 Task: Find Round Trip flight tickets for 2 adults, in Economy from Luxor to Stockholm to travel on 21-Nov-2023. Stockholm to Luxor on 26-Nov-2023.  Stops: Any number of stops. Choice of flight is British Airways.
Action: Mouse moved to (355, 238)
Screenshot: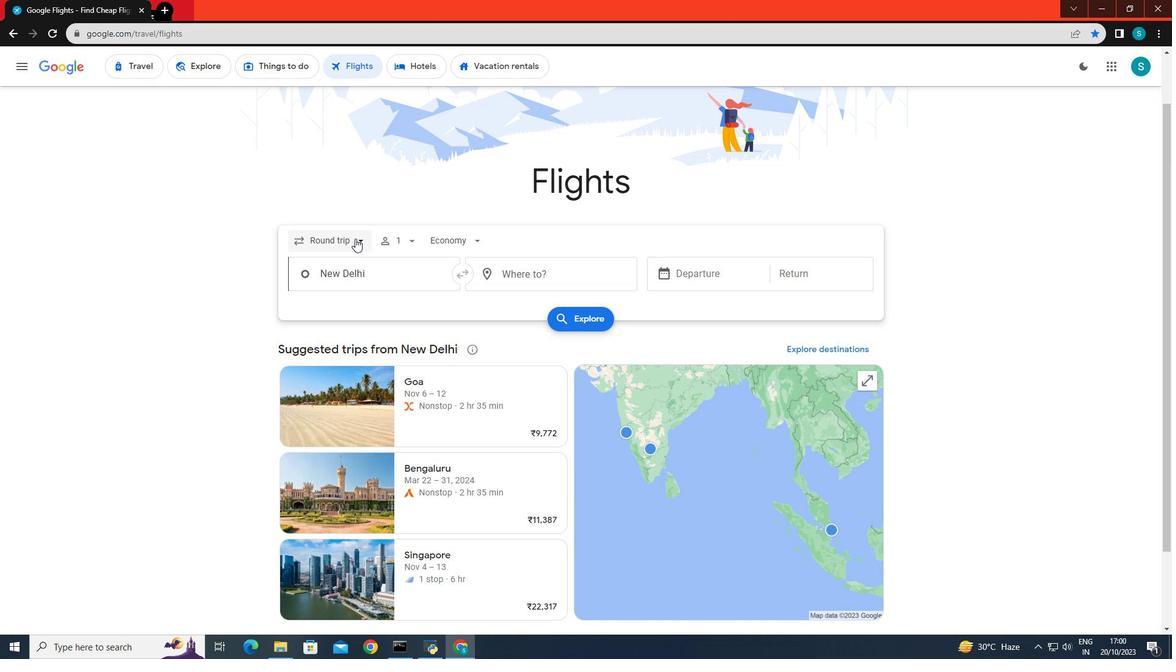 
Action: Mouse pressed left at (355, 238)
Screenshot: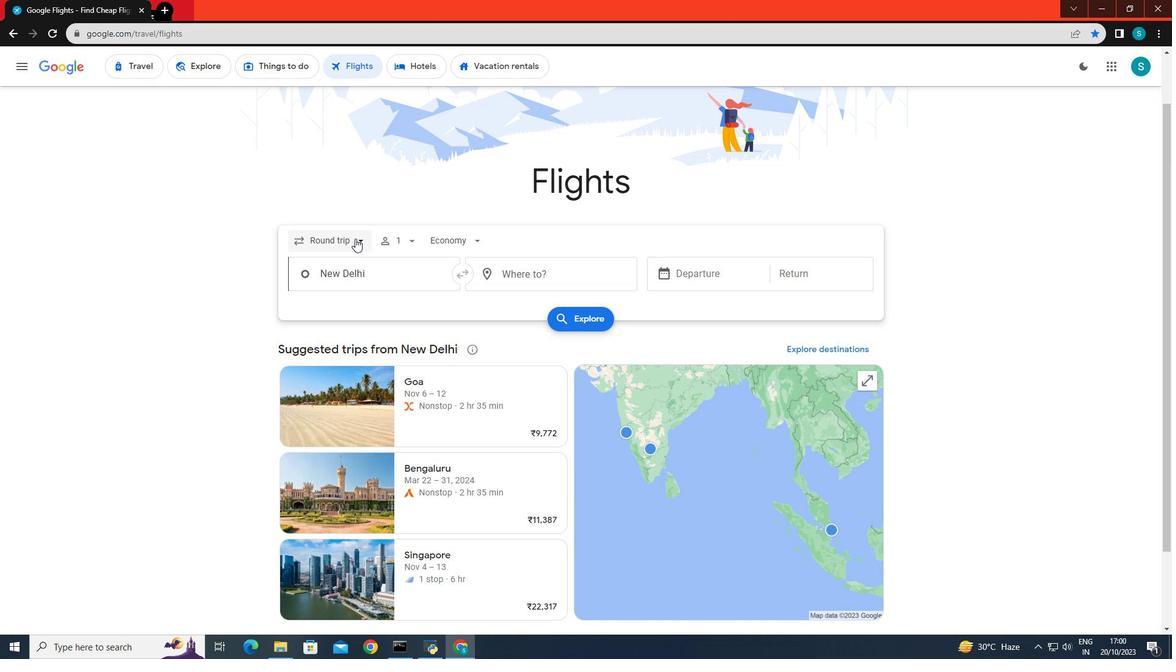 
Action: Mouse moved to (343, 273)
Screenshot: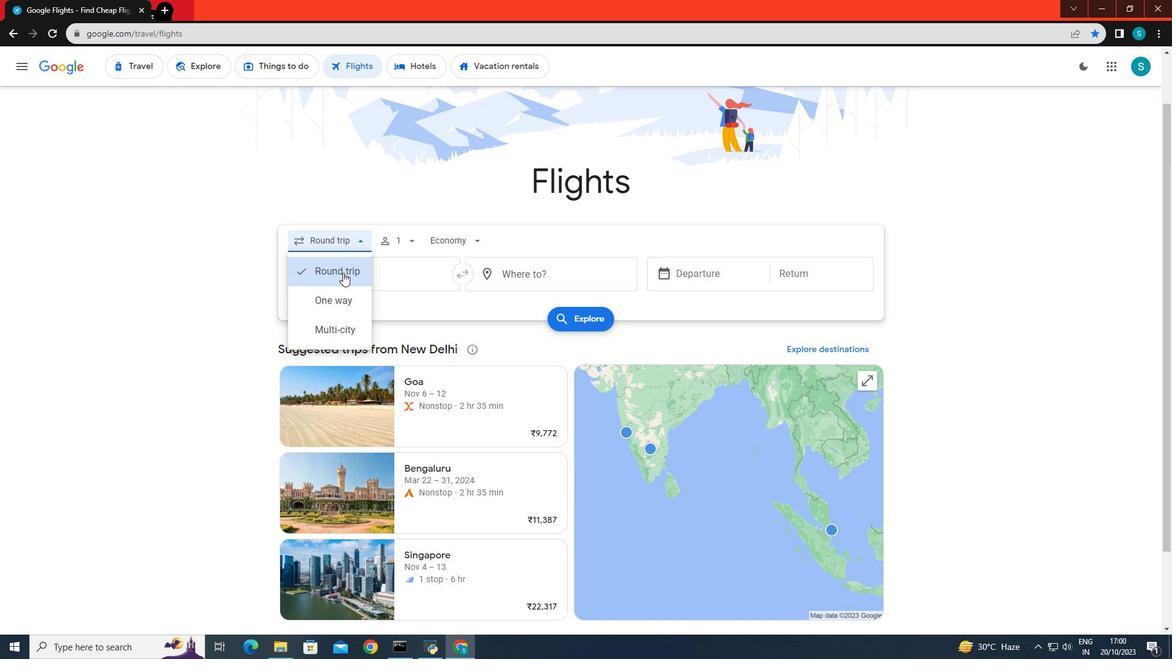 
Action: Mouse pressed left at (343, 273)
Screenshot: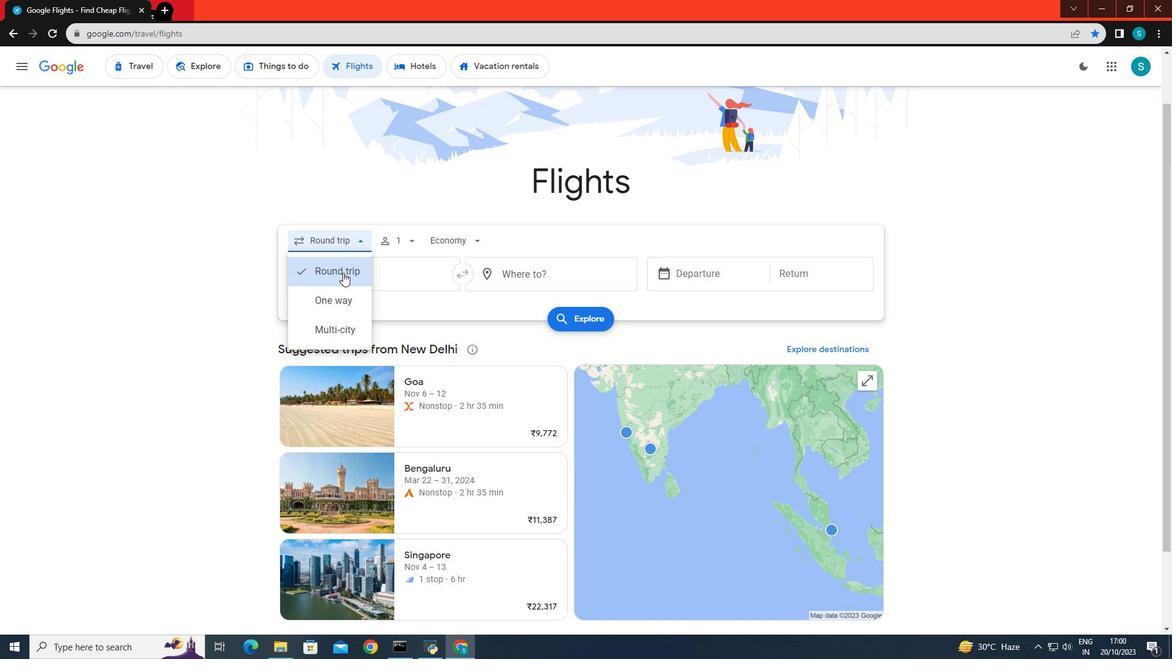 
Action: Mouse moved to (400, 241)
Screenshot: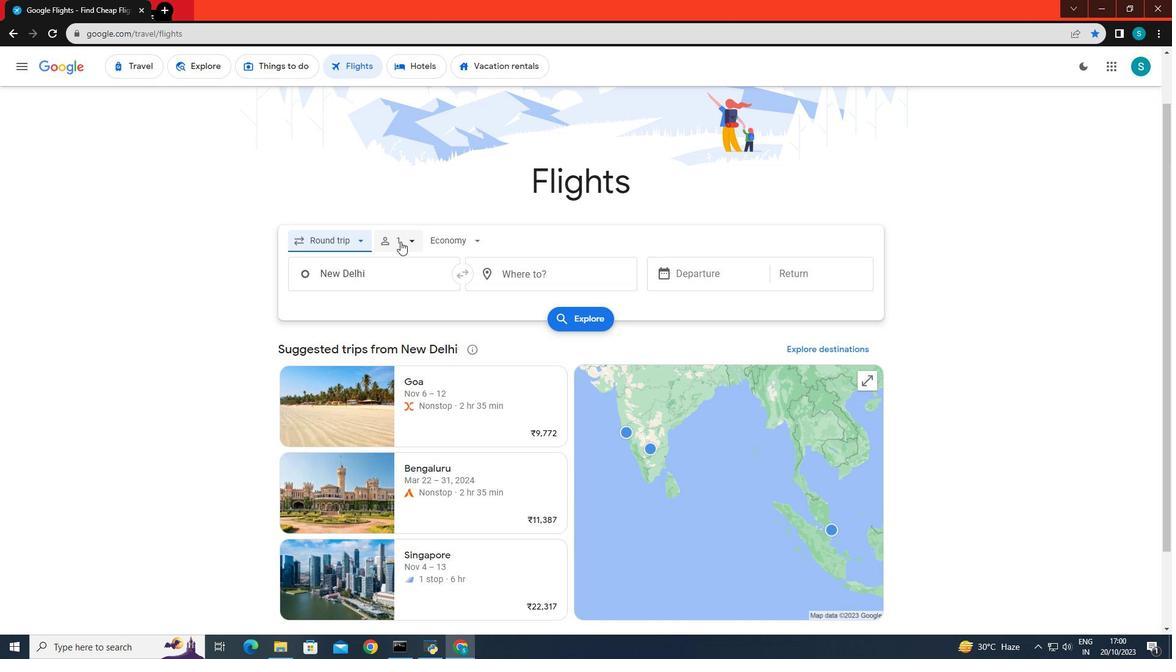 
Action: Mouse pressed left at (400, 241)
Screenshot: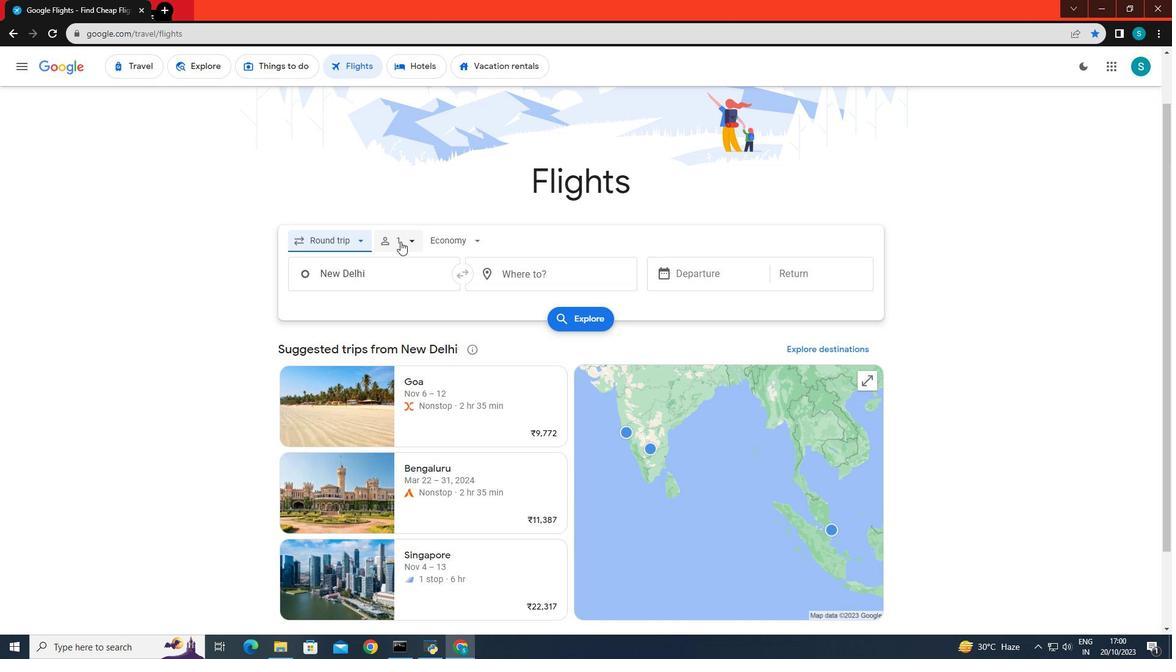 
Action: Mouse moved to (499, 270)
Screenshot: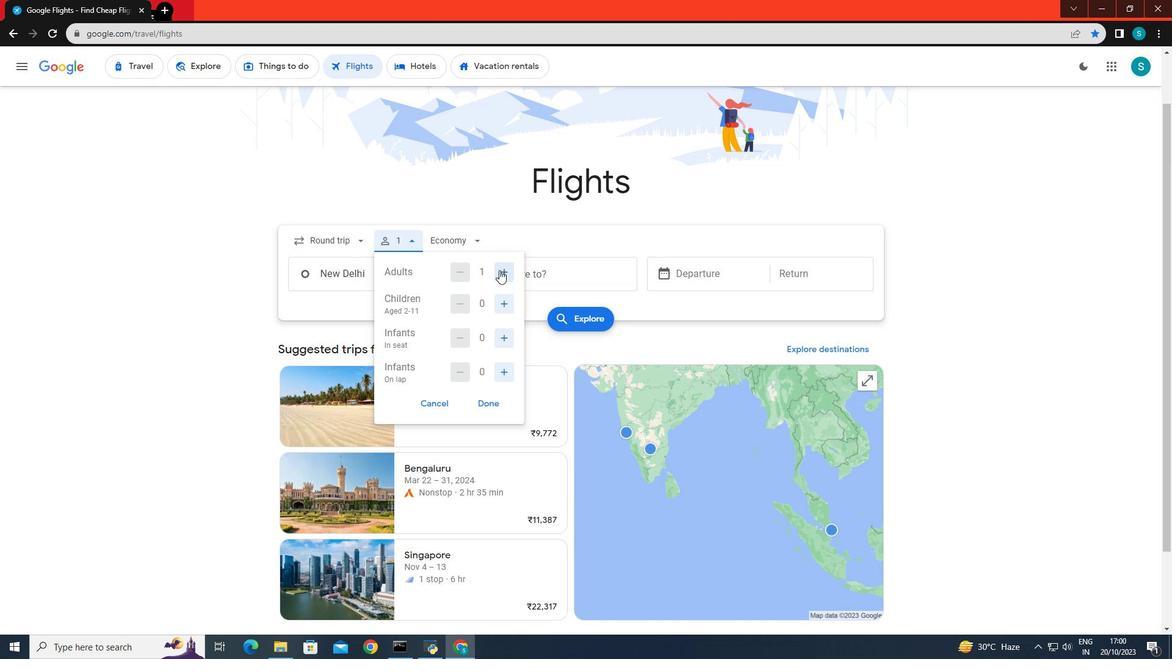 
Action: Mouse pressed left at (499, 270)
Screenshot: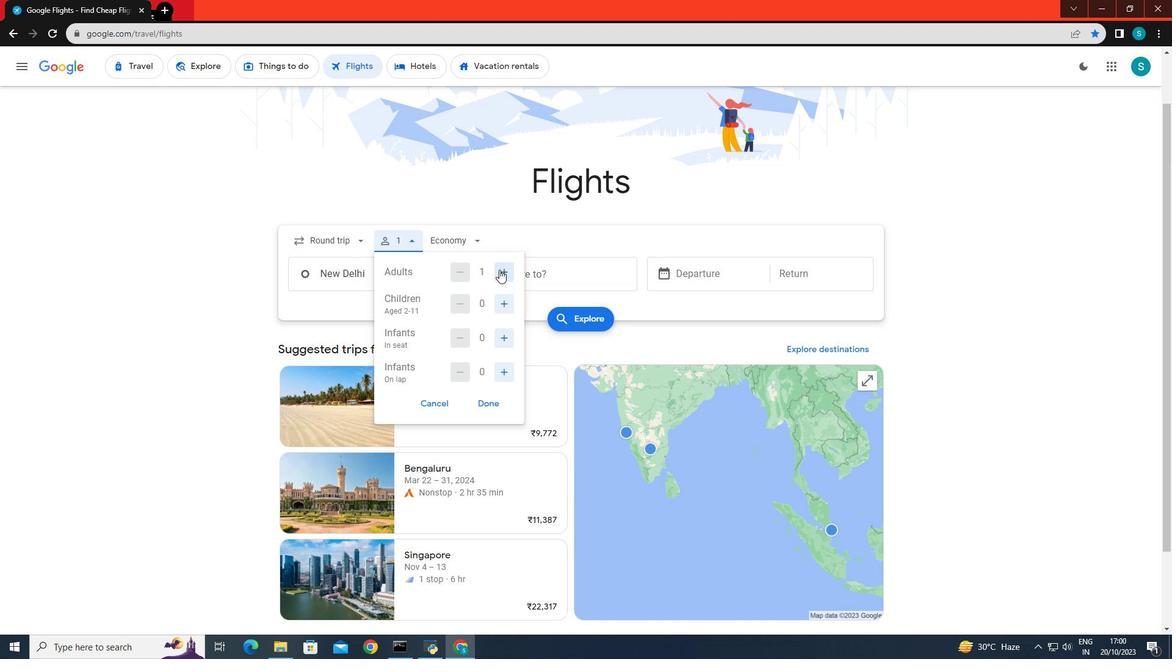 
Action: Mouse moved to (486, 409)
Screenshot: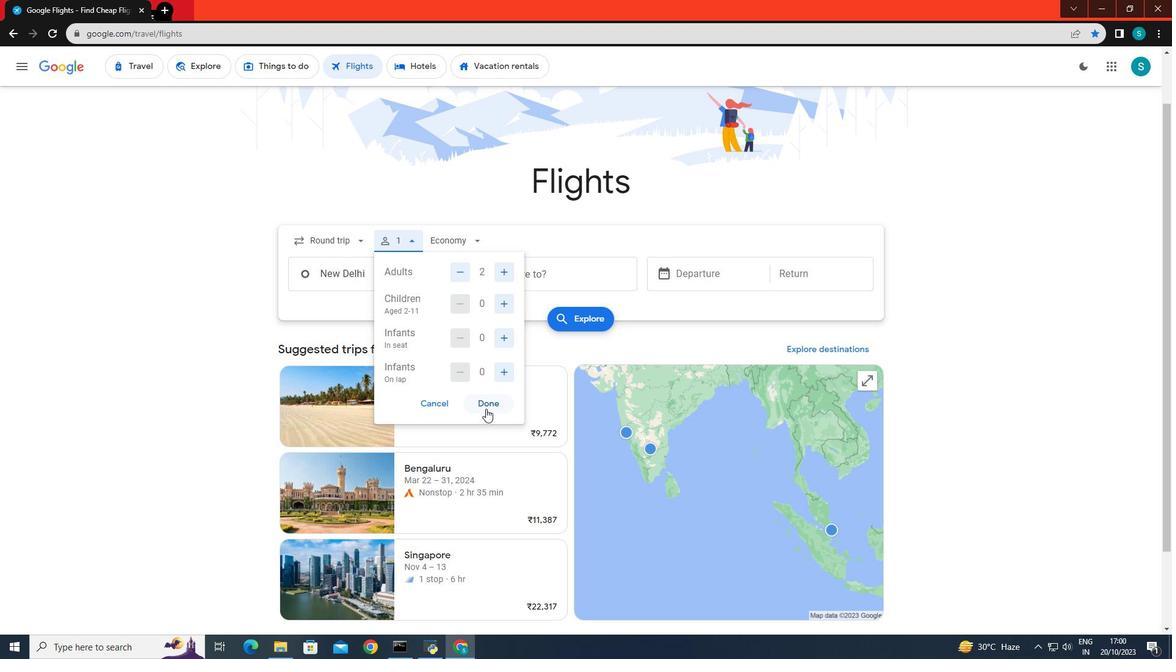 
Action: Mouse pressed left at (486, 409)
Screenshot: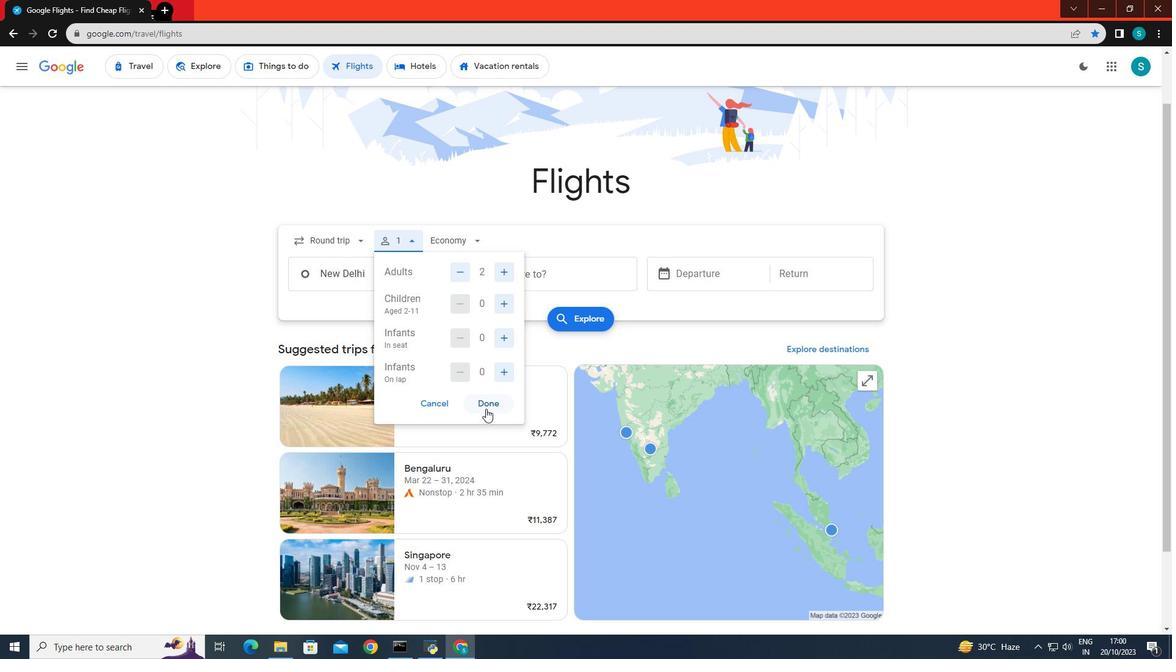 
Action: Mouse moved to (472, 241)
Screenshot: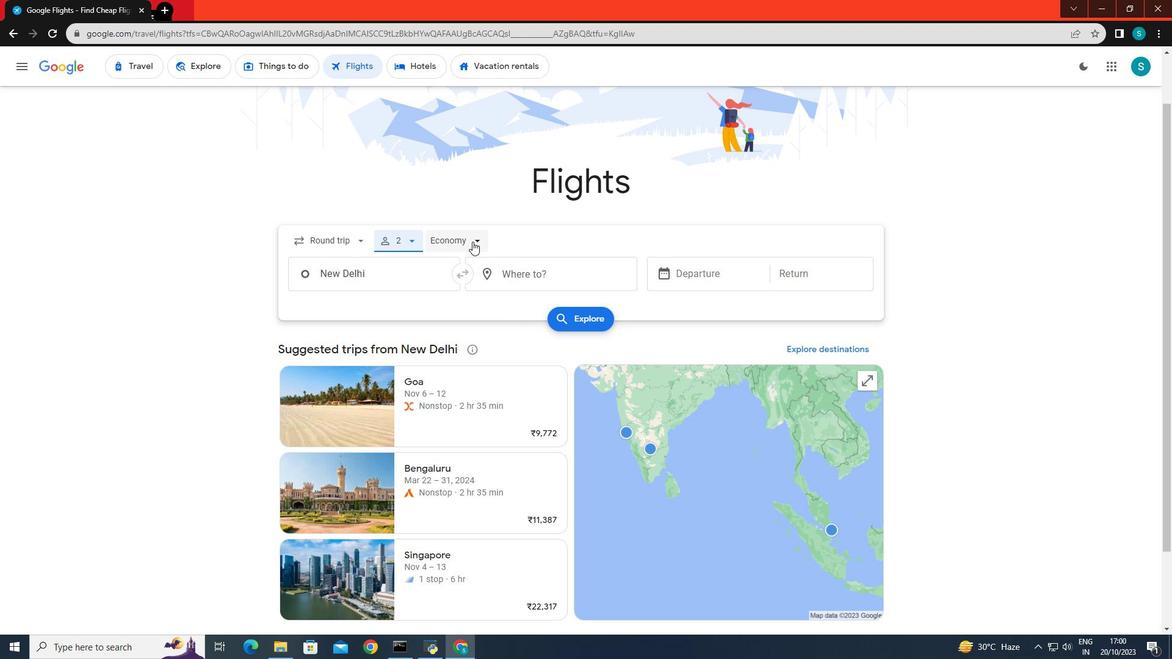 
Action: Mouse pressed left at (472, 241)
Screenshot: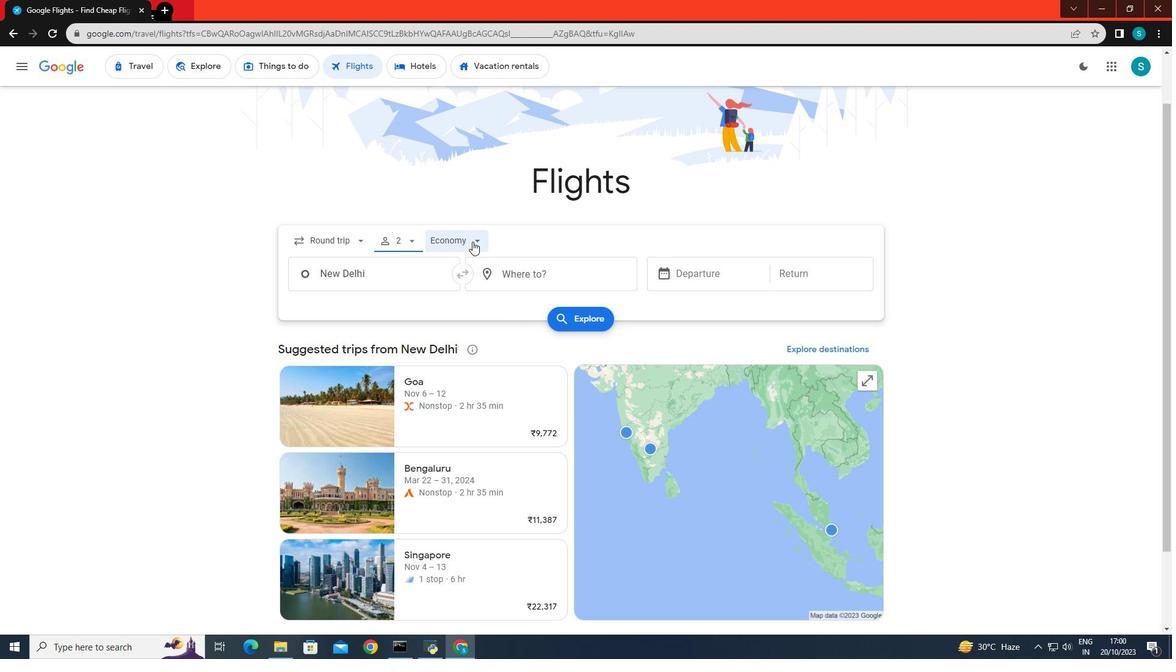 
Action: Mouse moved to (475, 266)
Screenshot: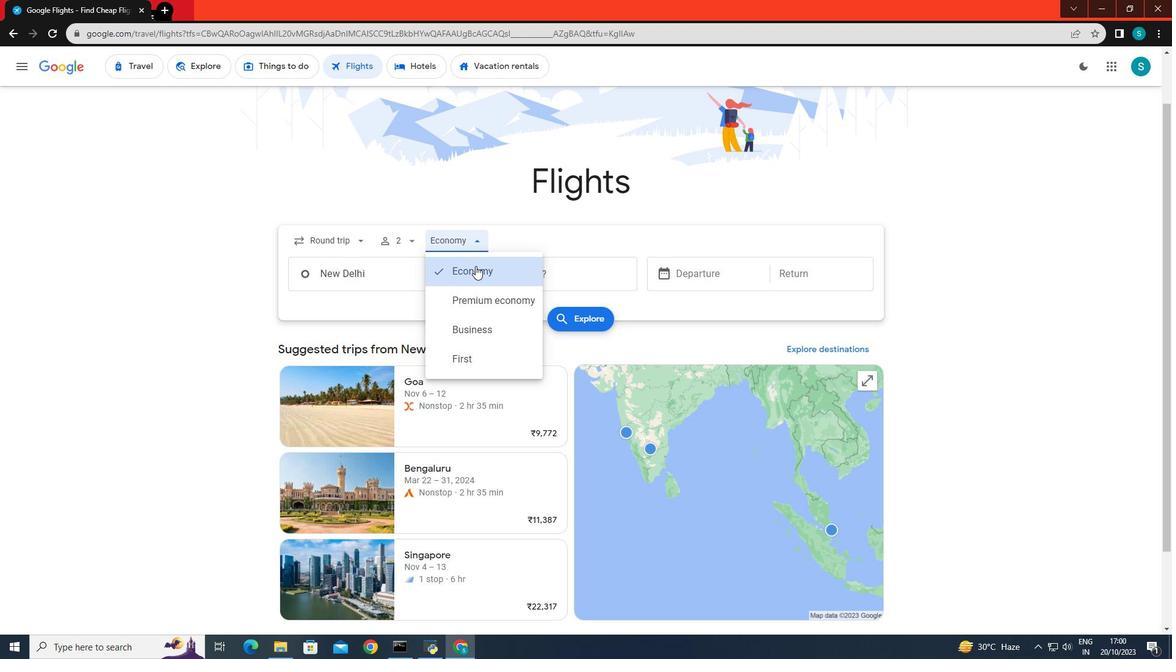 
Action: Mouse pressed left at (475, 266)
Screenshot: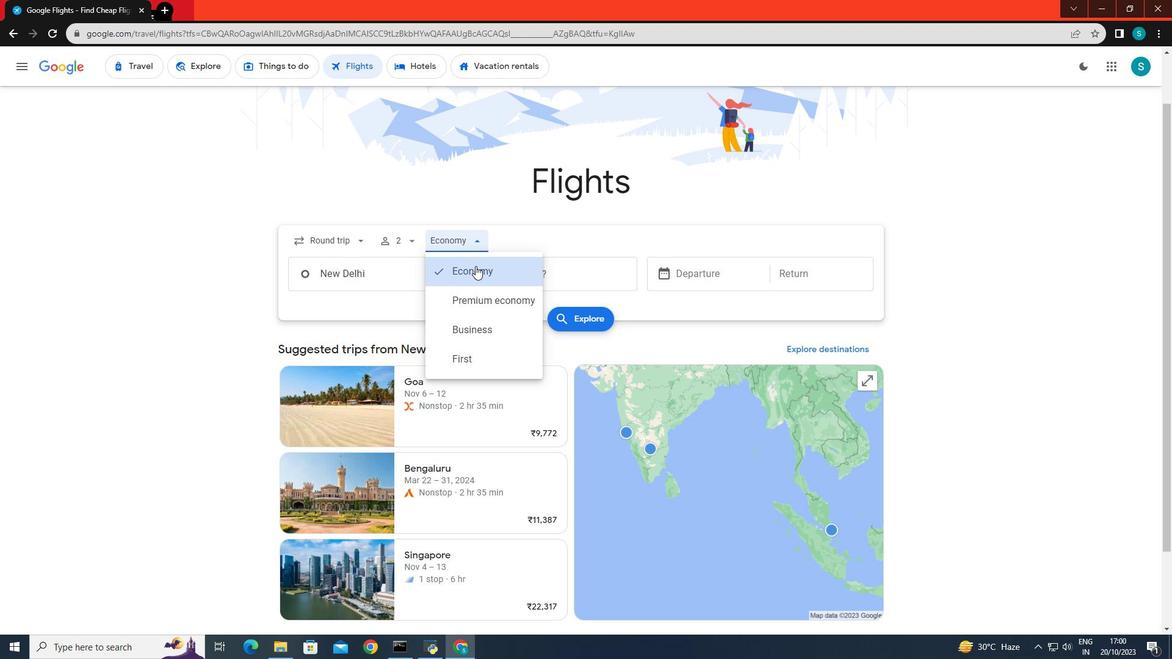 
Action: Mouse scrolled (475, 265) with delta (0, 0)
Screenshot: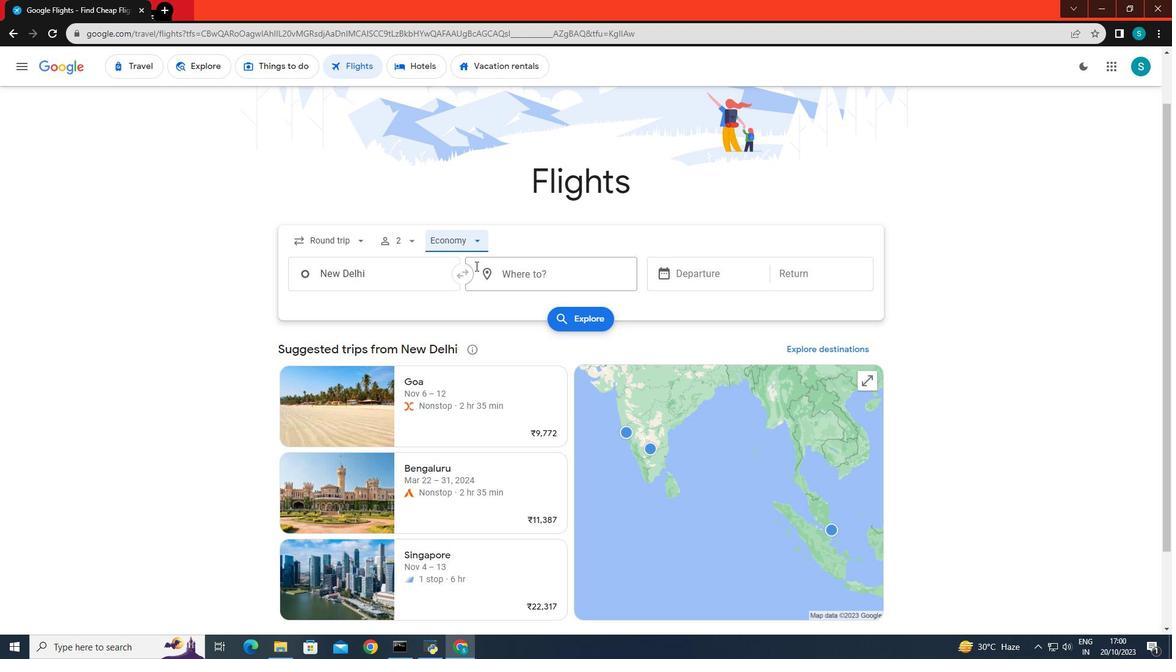 
Action: Mouse moved to (362, 209)
Screenshot: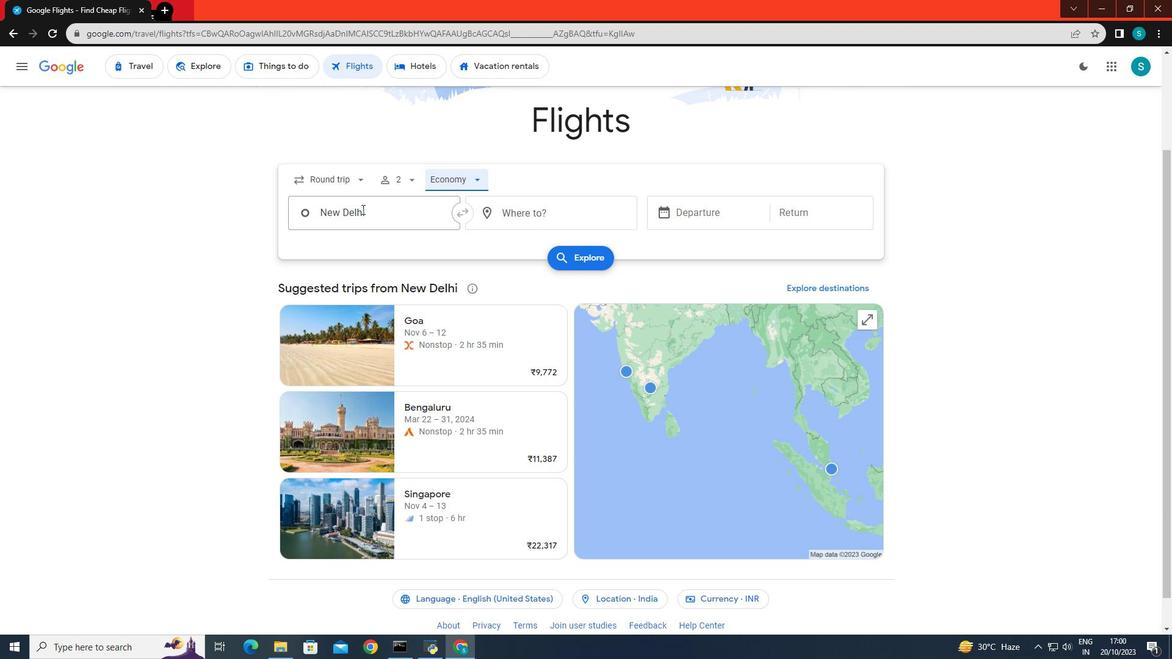 
Action: Mouse pressed left at (362, 209)
Screenshot: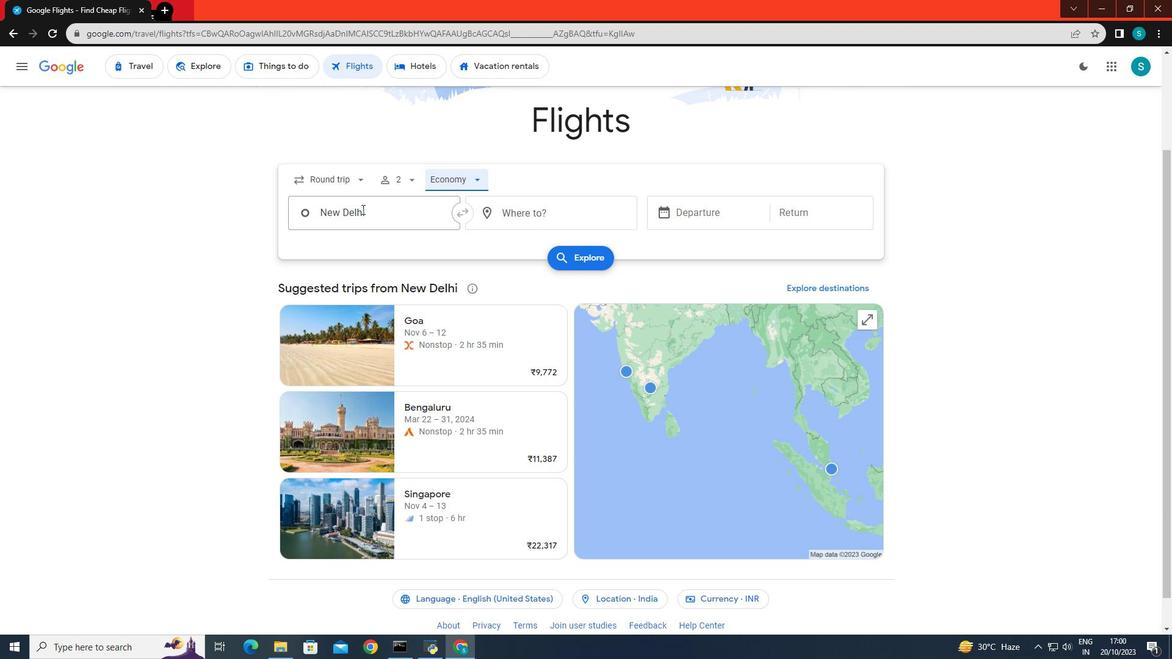 
Action: Key pressed <Key.backspace><Key.caps_lock>LUX<Key.backspace><Key.backspace><Key.caps_lock>uxor
Screenshot: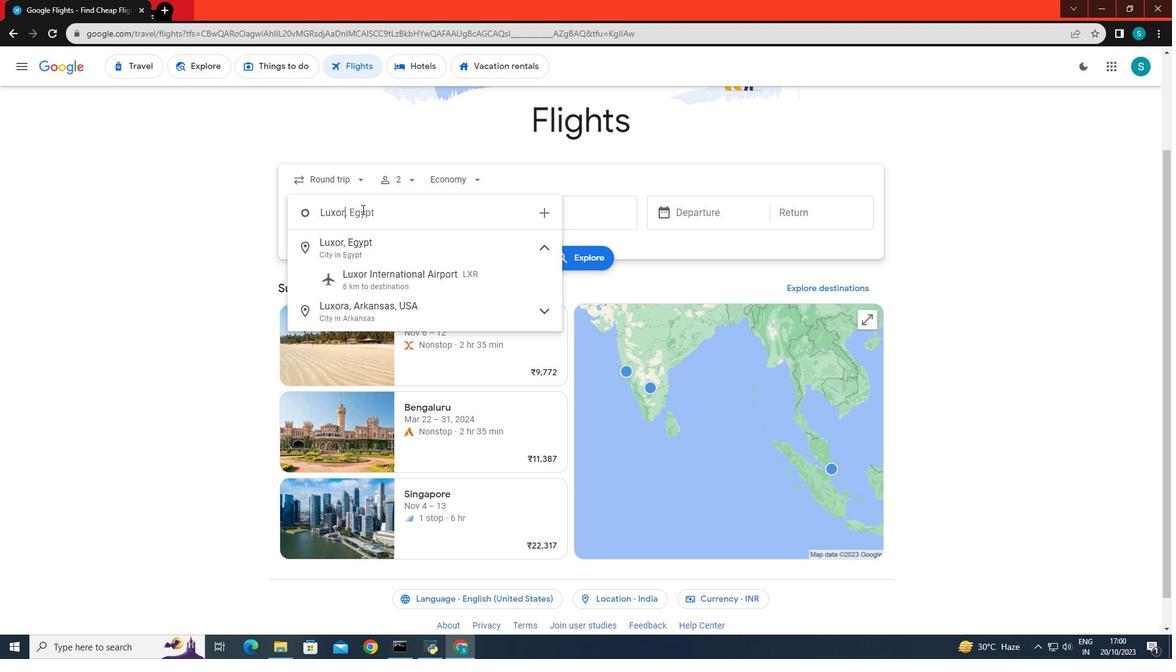 
Action: Mouse moved to (384, 240)
Screenshot: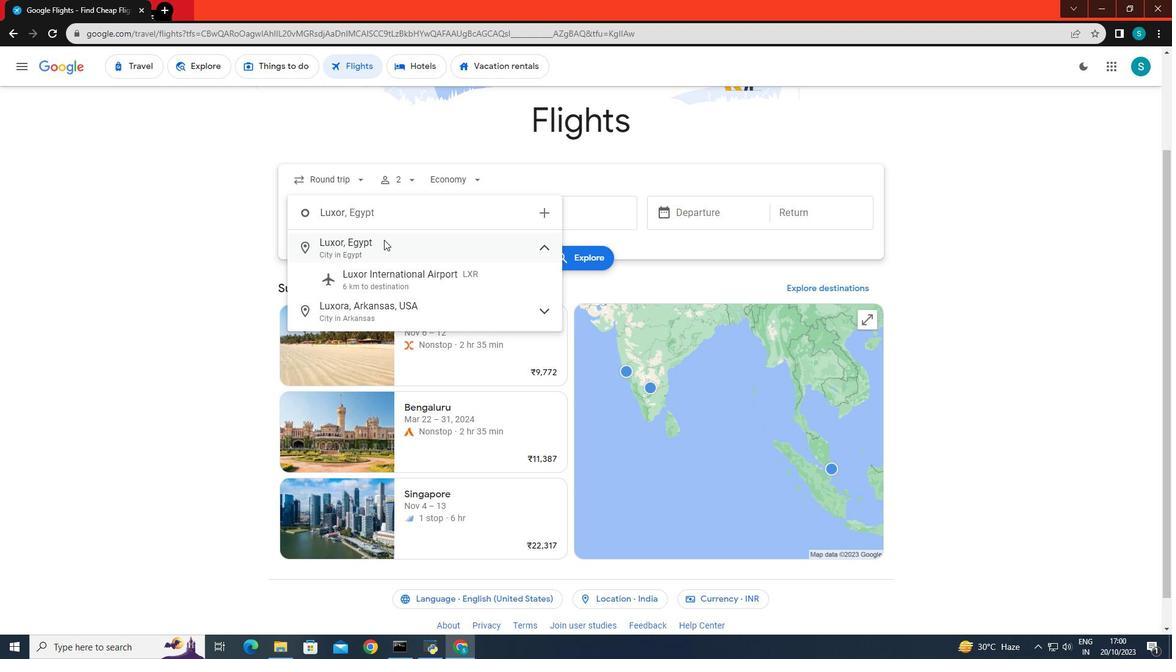 
Action: Mouse pressed left at (384, 240)
Screenshot: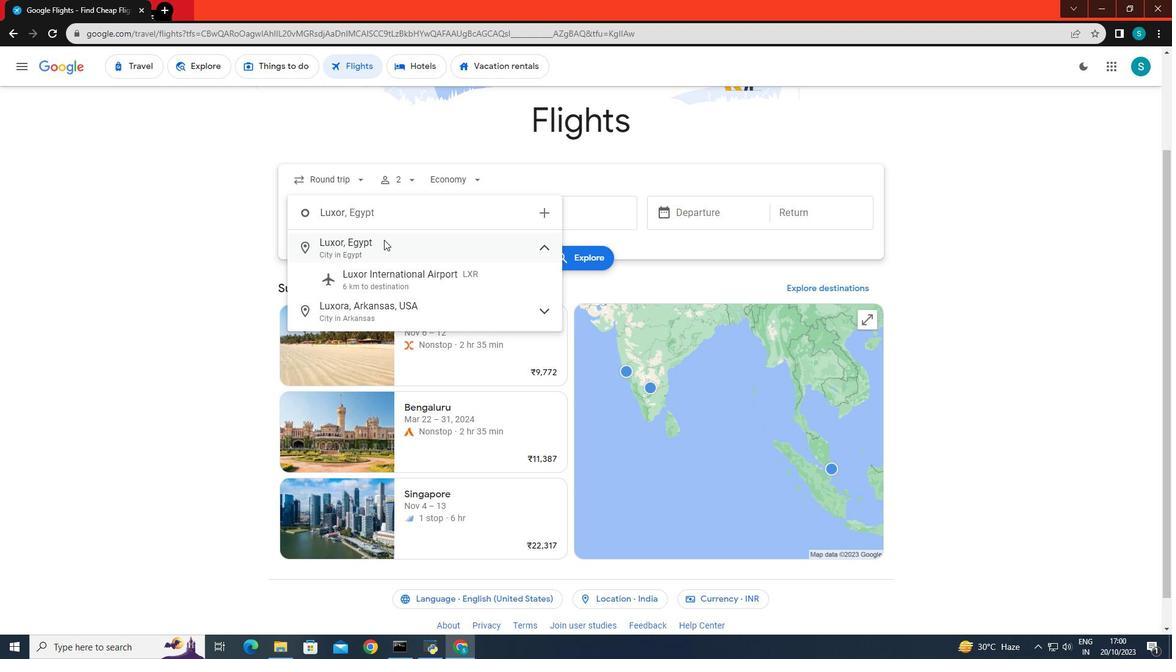 
Action: Mouse moved to (506, 216)
Screenshot: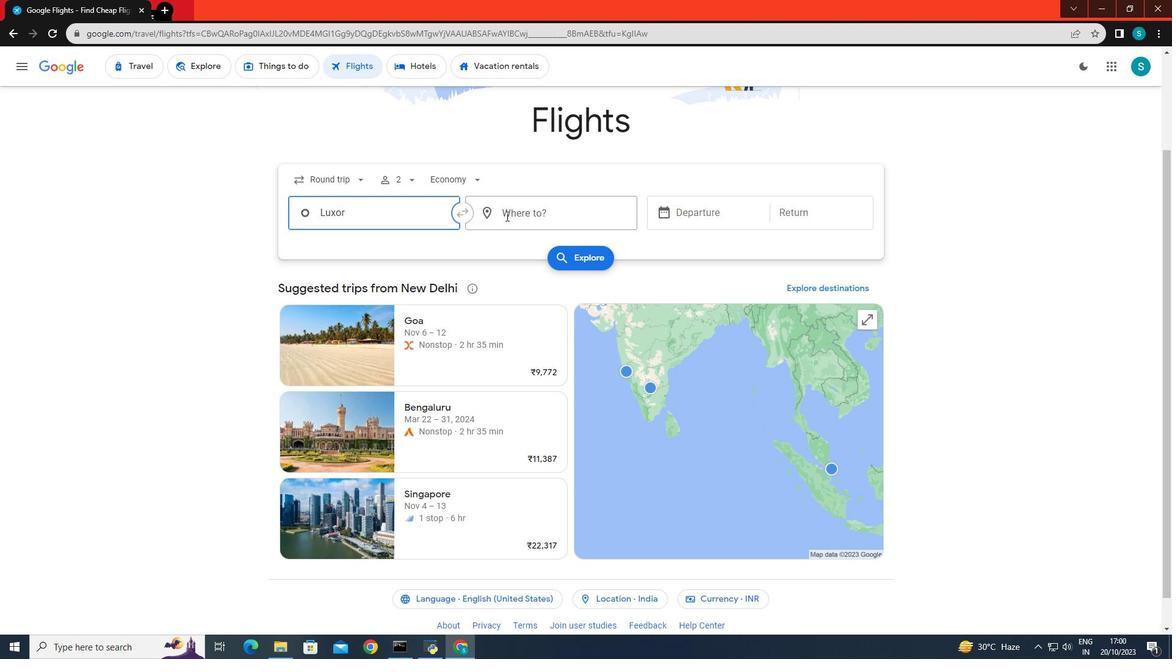 
Action: Mouse pressed left at (506, 216)
Screenshot: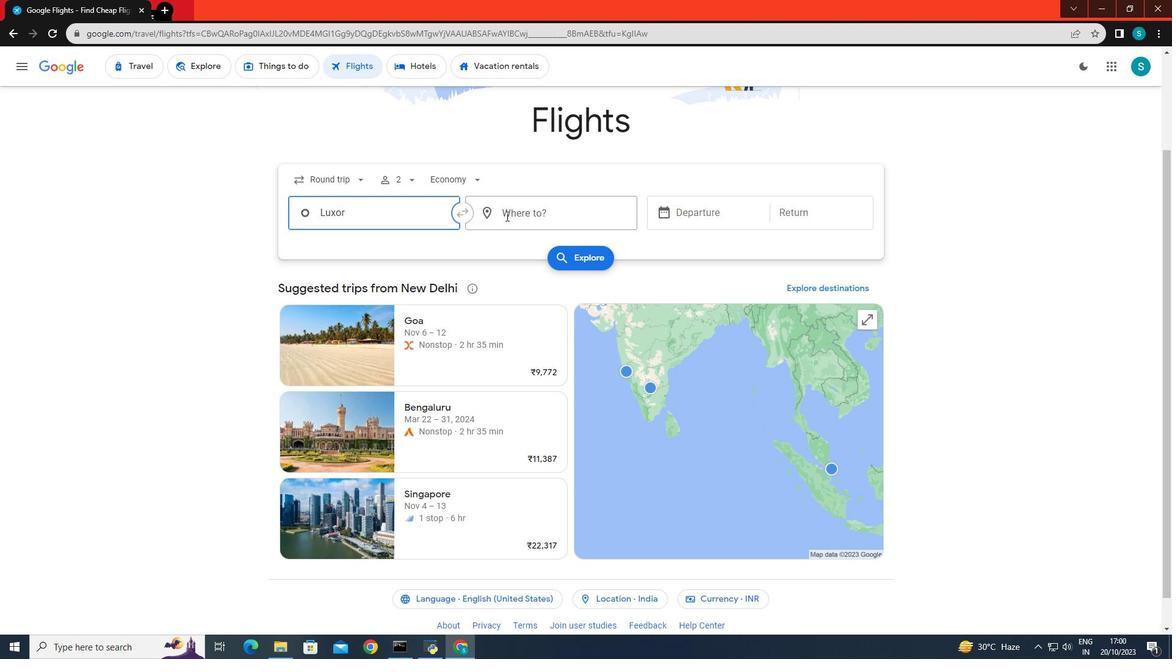
Action: Key pressed <Key.caps_lock>S<Key.caps_lock>tockholm,<Key.space>
Screenshot: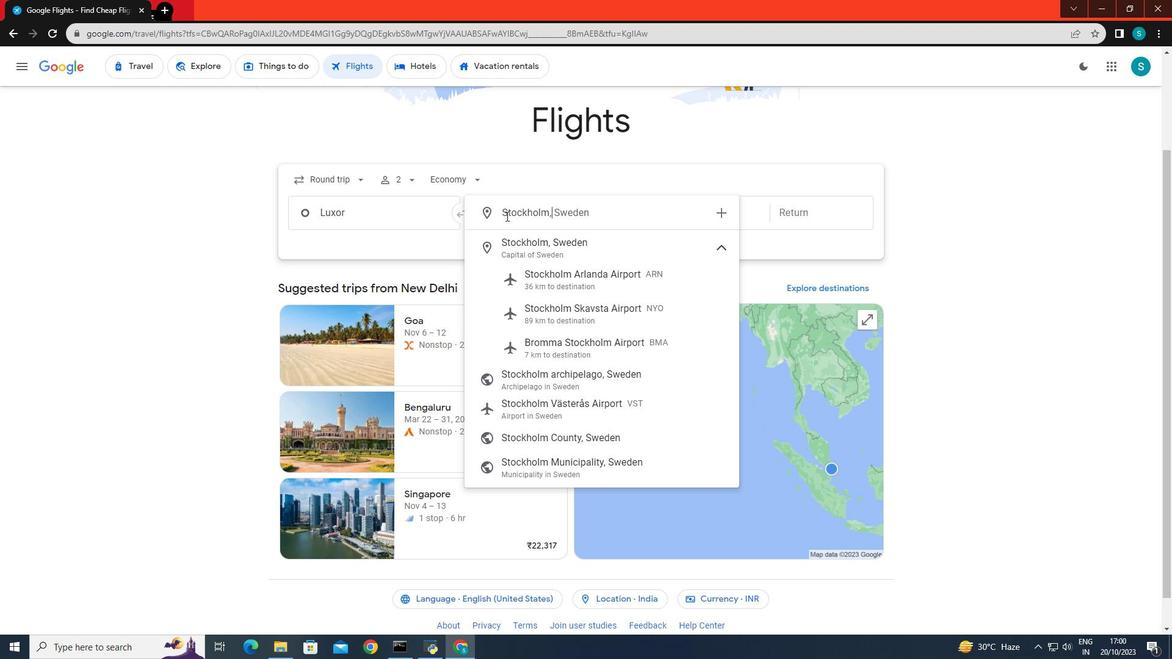 
Action: Mouse moved to (580, 251)
Screenshot: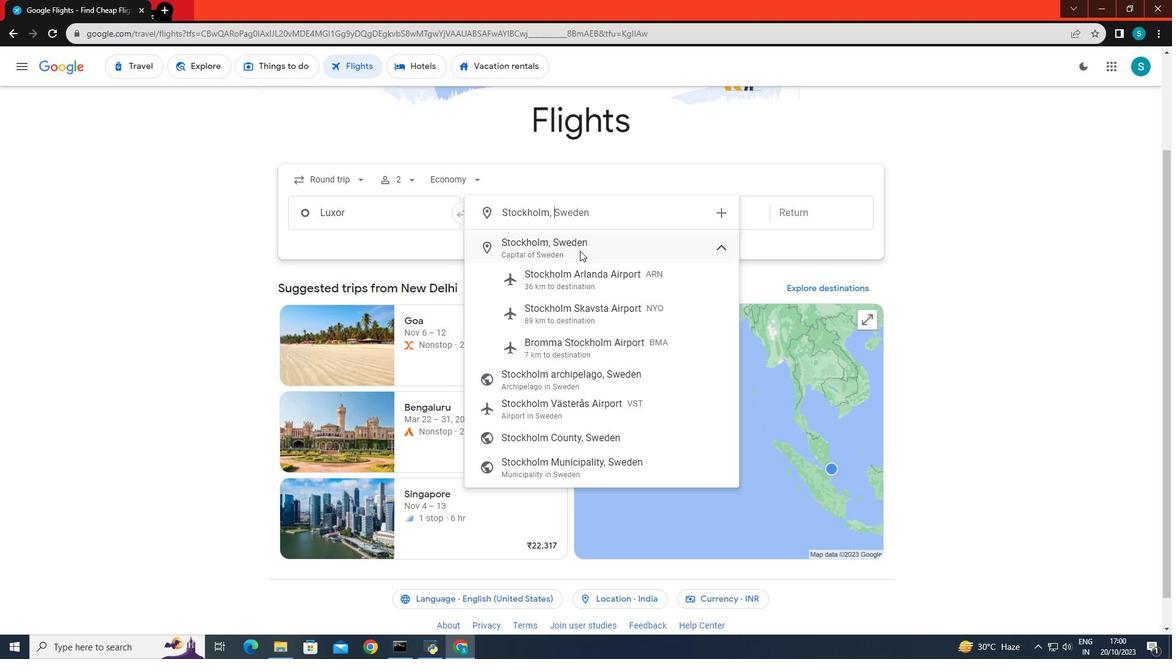 
Action: Mouse pressed left at (580, 251)
Screenshot: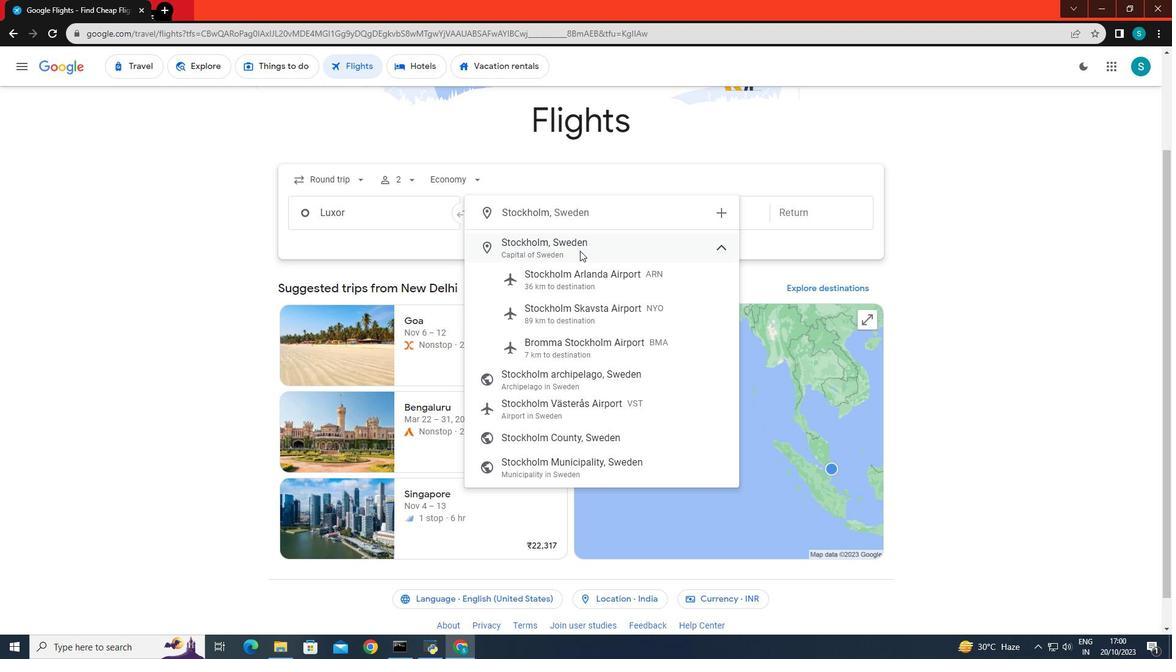 
Action: Mouse moved to (733, 213)
Screenshot: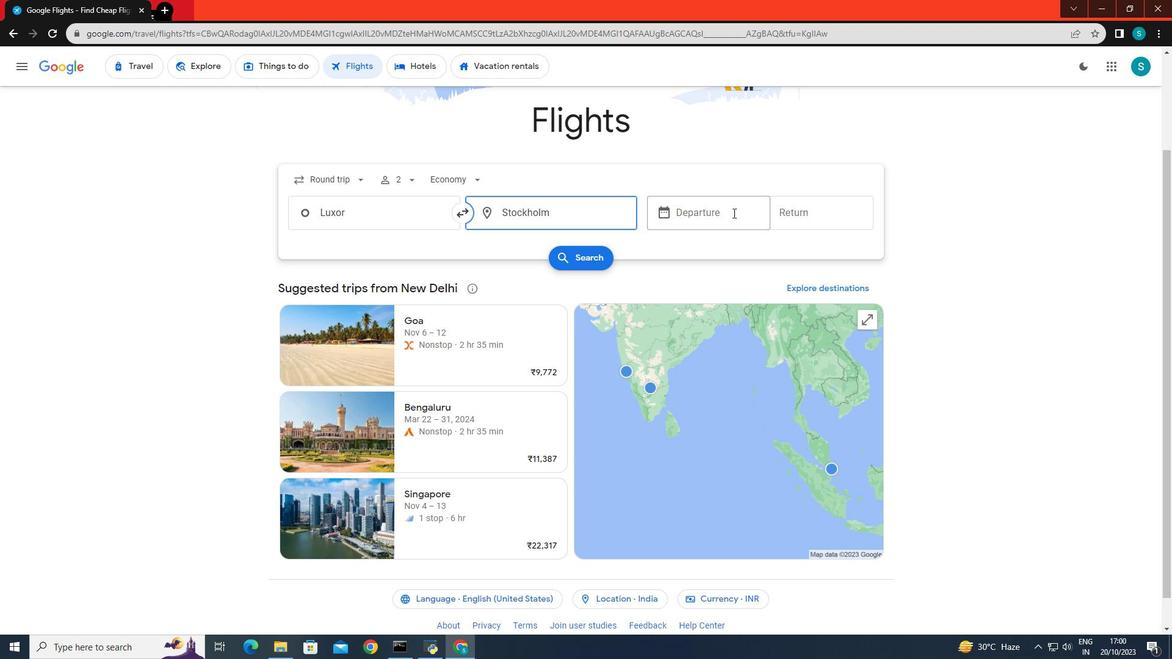 
Action: Mouse pressed left at (733, 213)
Screenshot: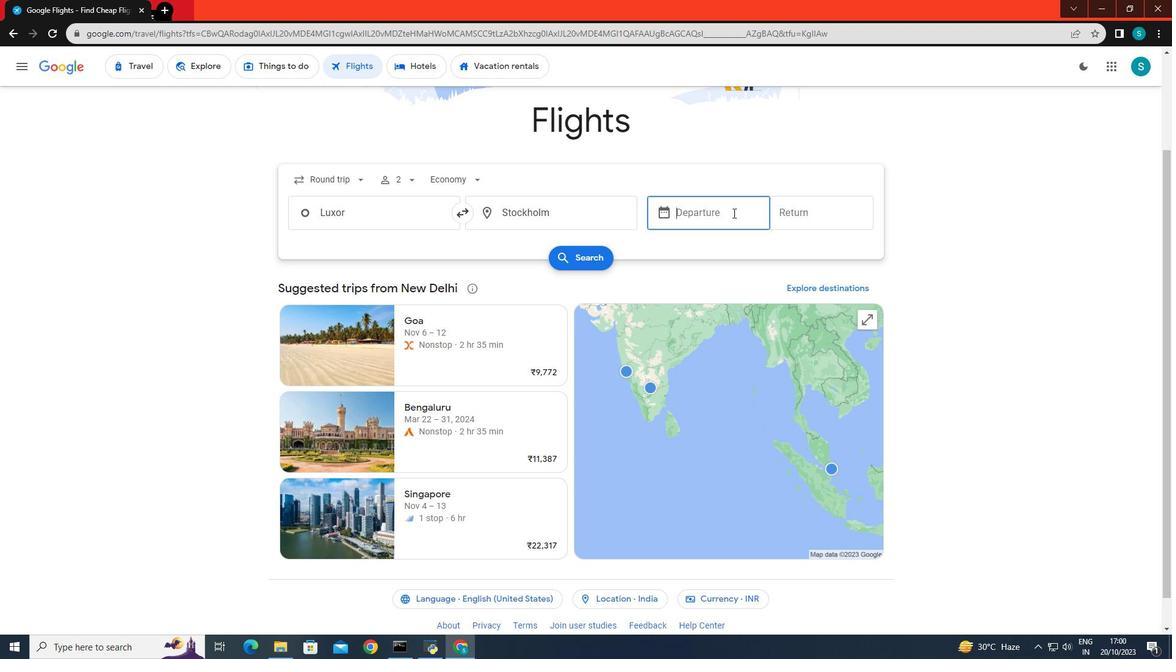 
Action: Mouse moved to (730, 406)
Screenshot: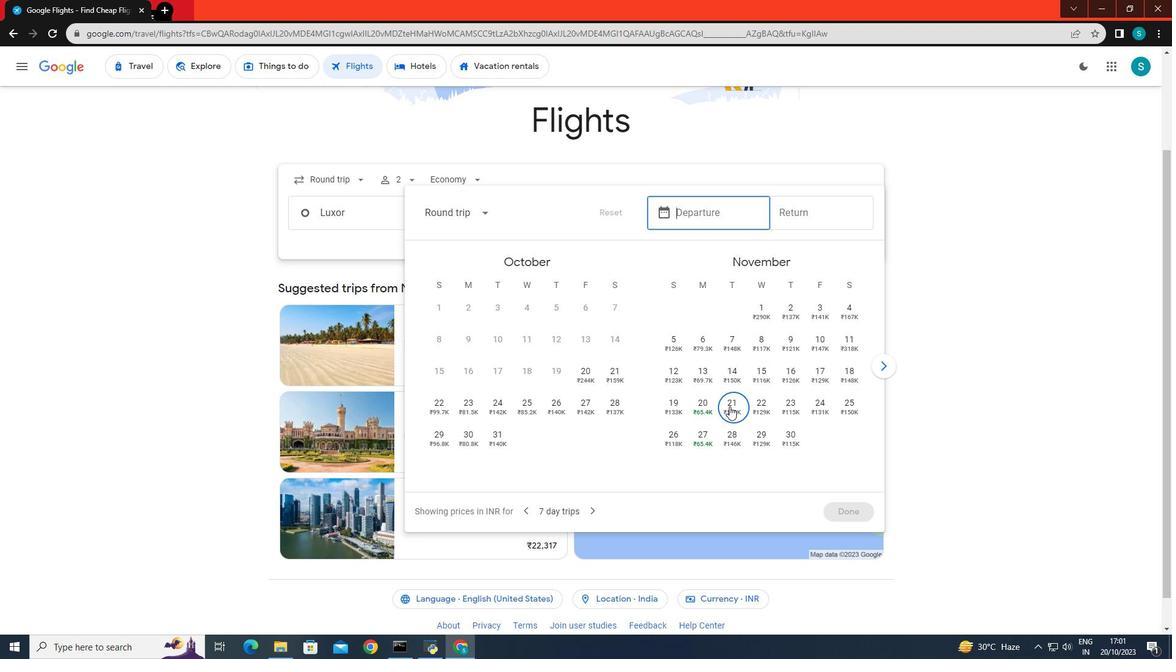 
Action: Mouse pressed left at (730, 406)
Screenshot: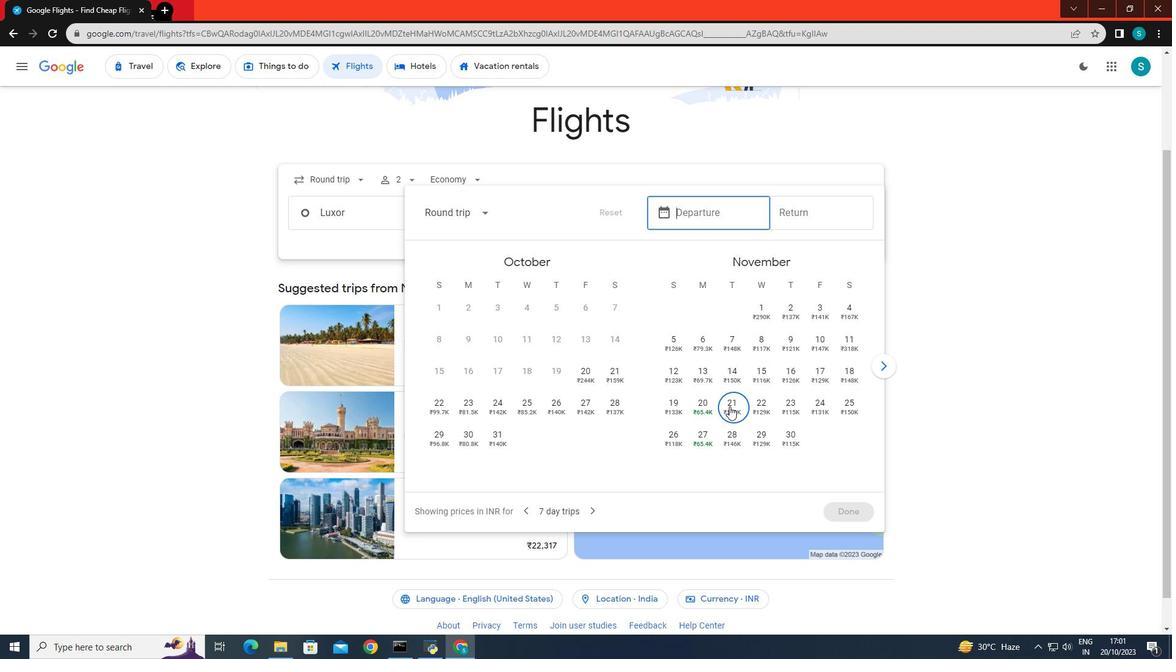 
Action: Mouse moved to (836, 423)
Screenshot: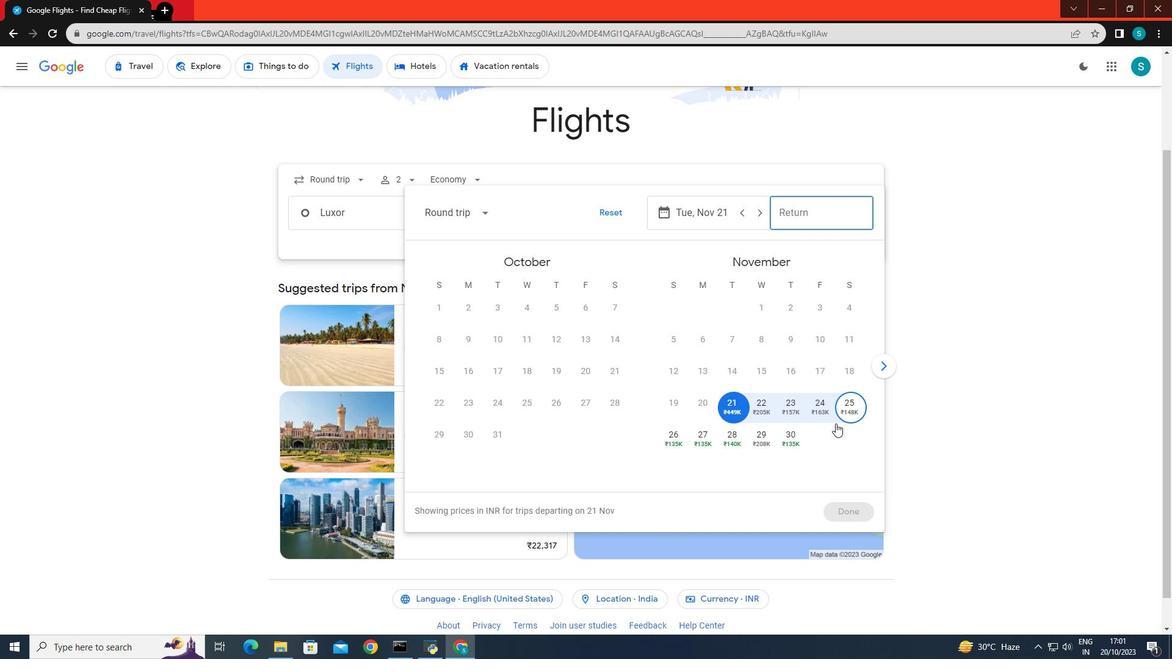 
Action: Mouse scrolled (836, 423) with delta (0, 0)
Screenshot: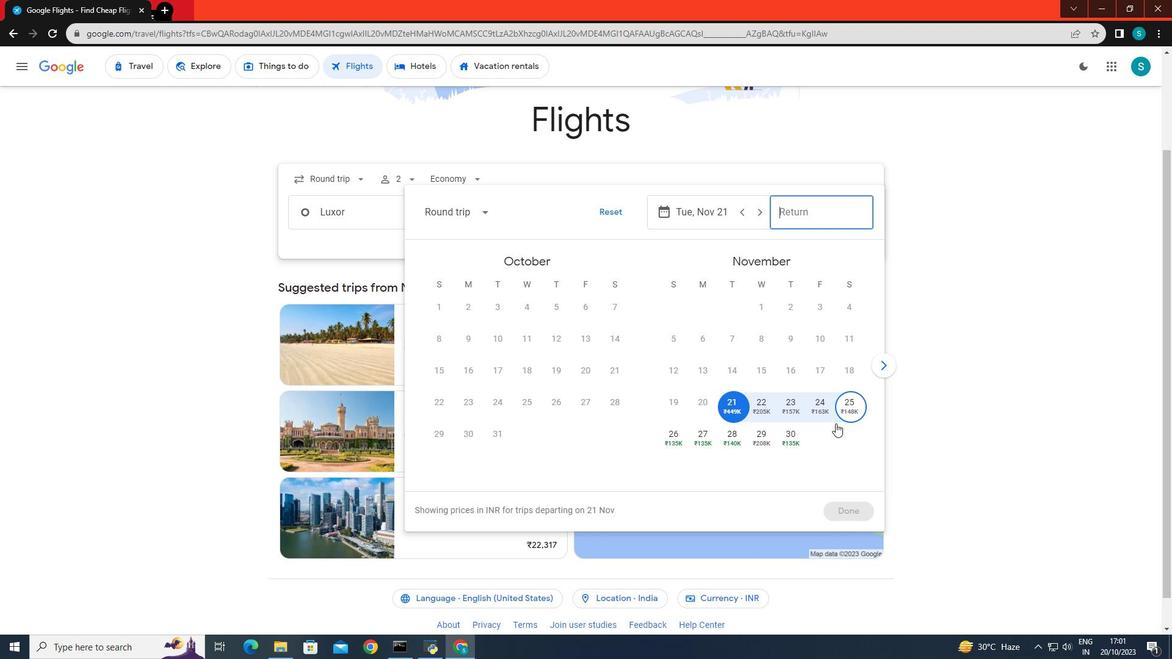 
Action: Mouse moved to (671, 399)
Screenshot: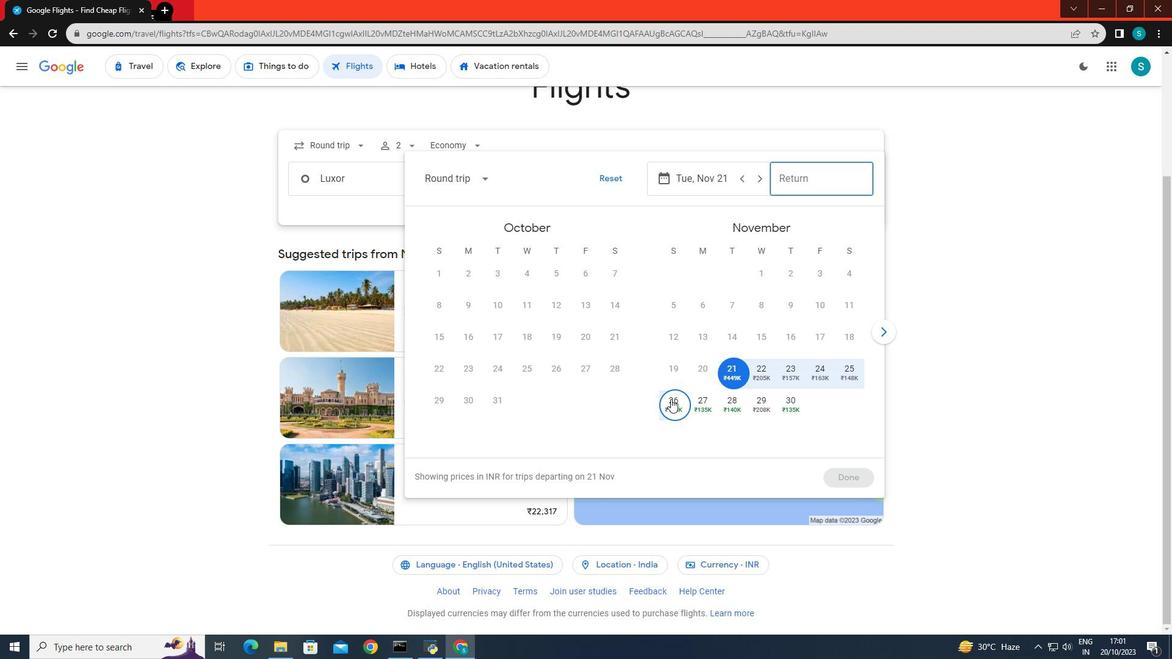
Action: Mouse pressed left at (671, 399)
Screenshot: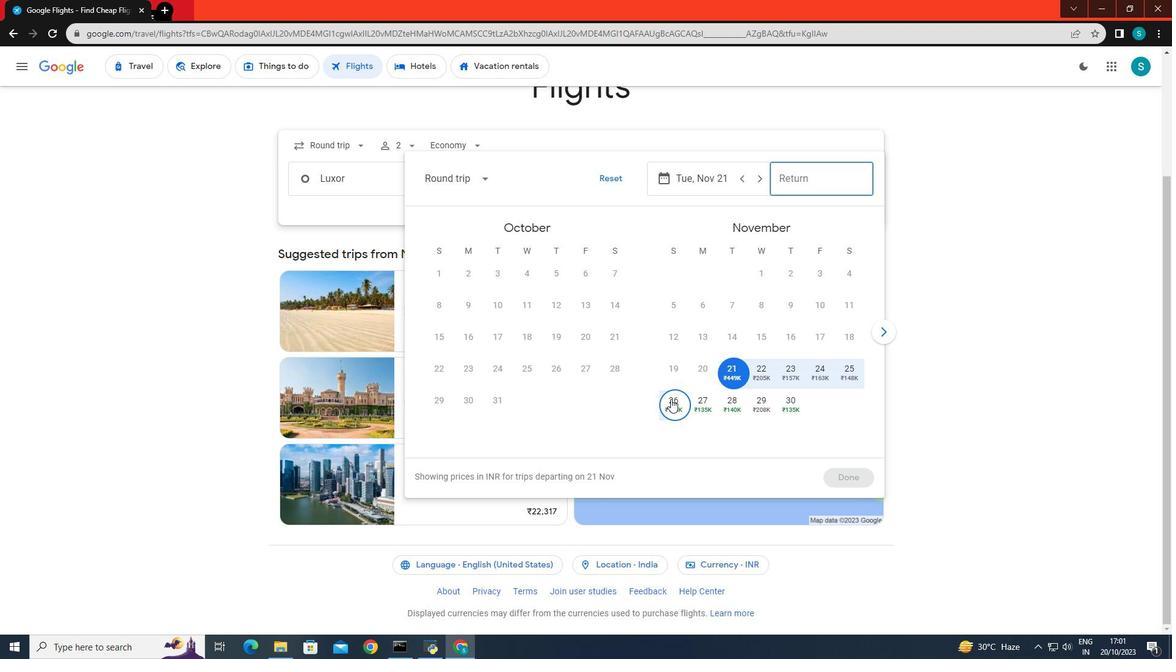 
Action: Mouse moved to (844, 475)
Screenshot: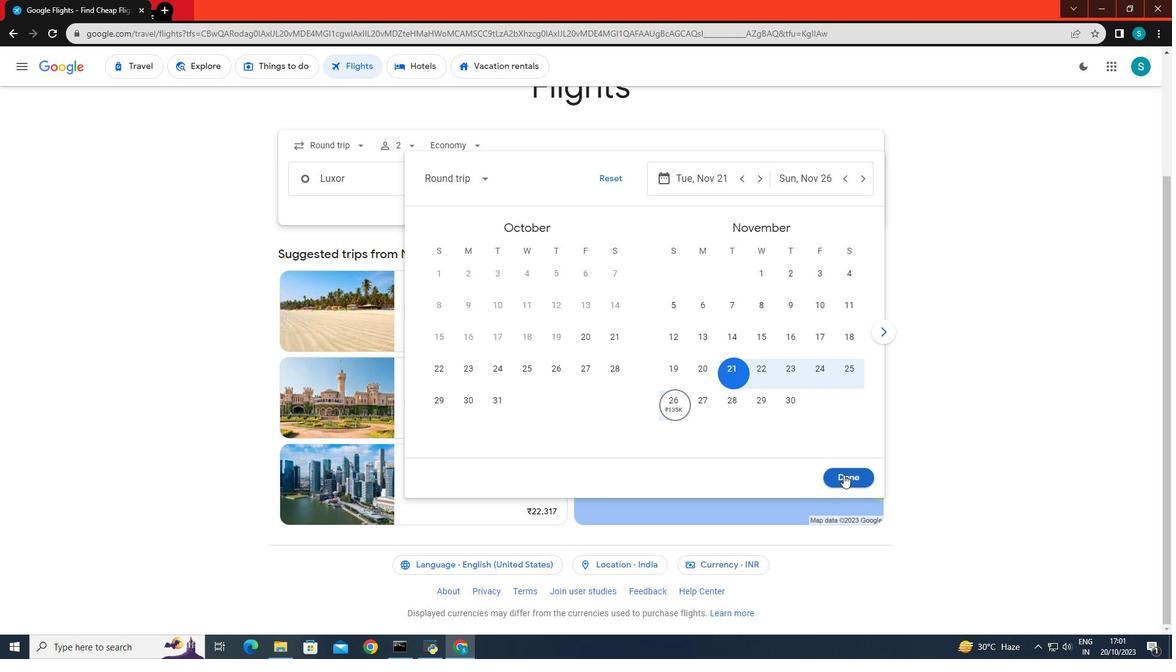 
Action: Mouse pressed left at (844, 475)
Screenshot: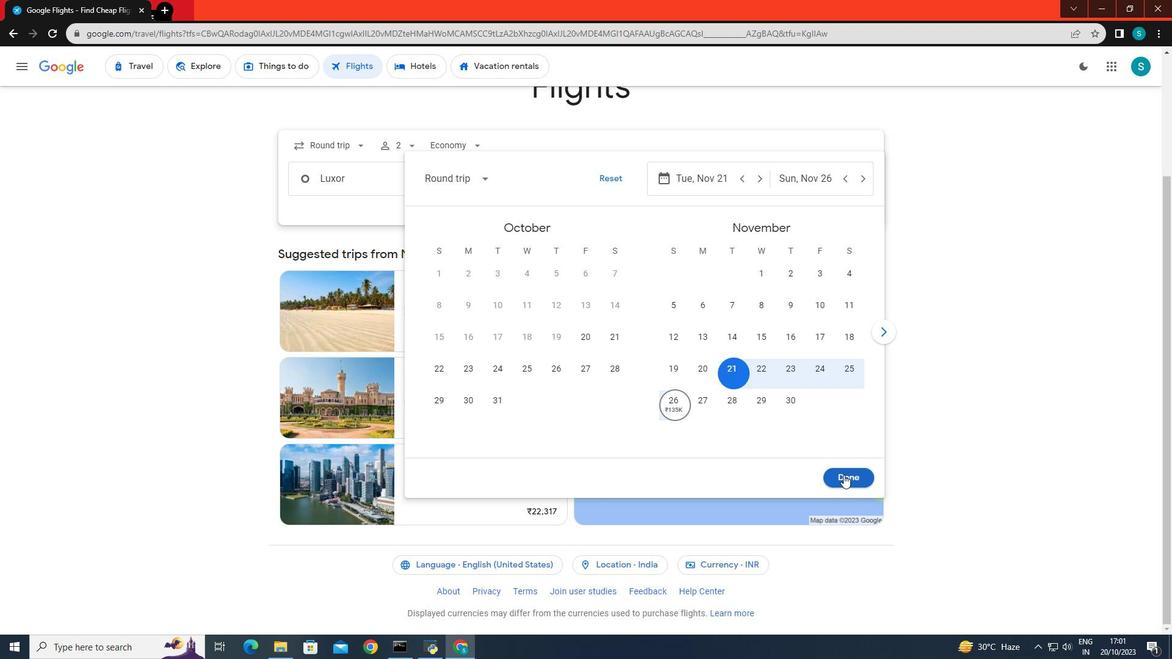 
Action: Mouse moved to (777, 427)
Screenshot: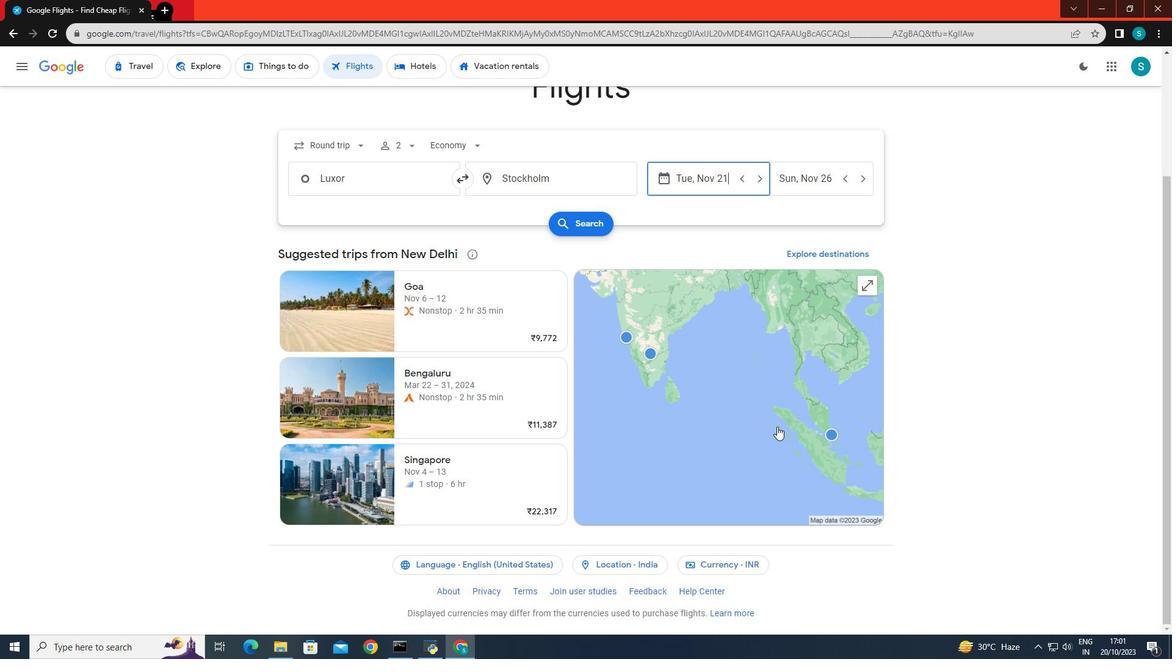 
Action: Mouse scrolled (777, 426) with delta (0, 0)
Screenshot: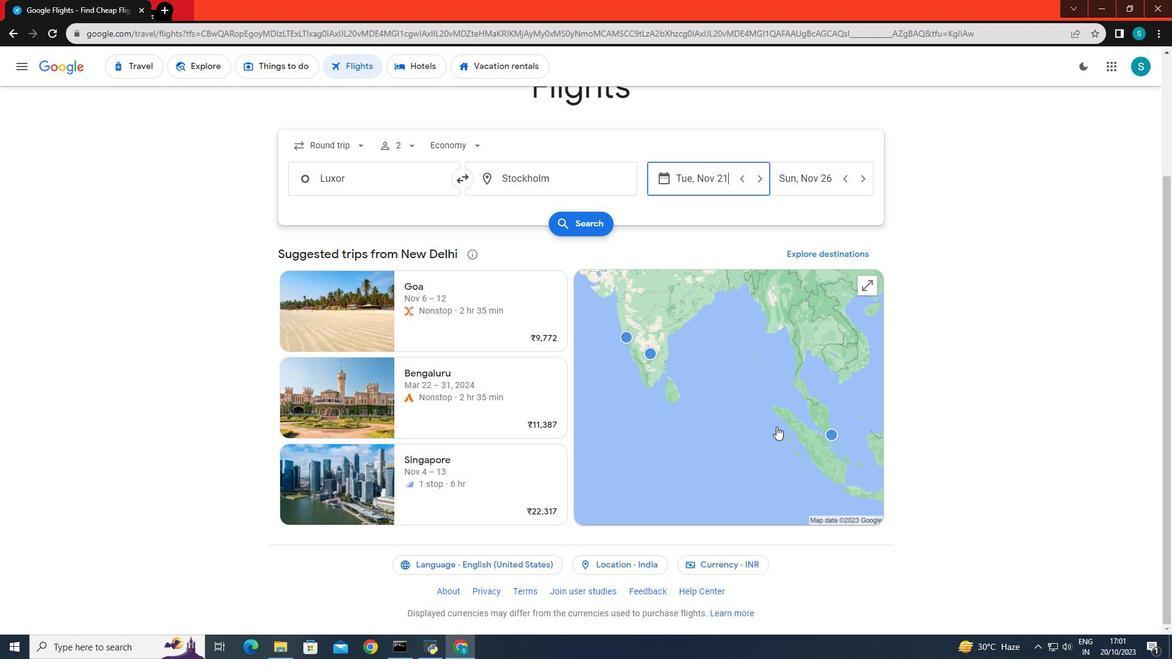 
Action: Mouse scrolled (777, 426) with delta (0, 0)
Screenshot: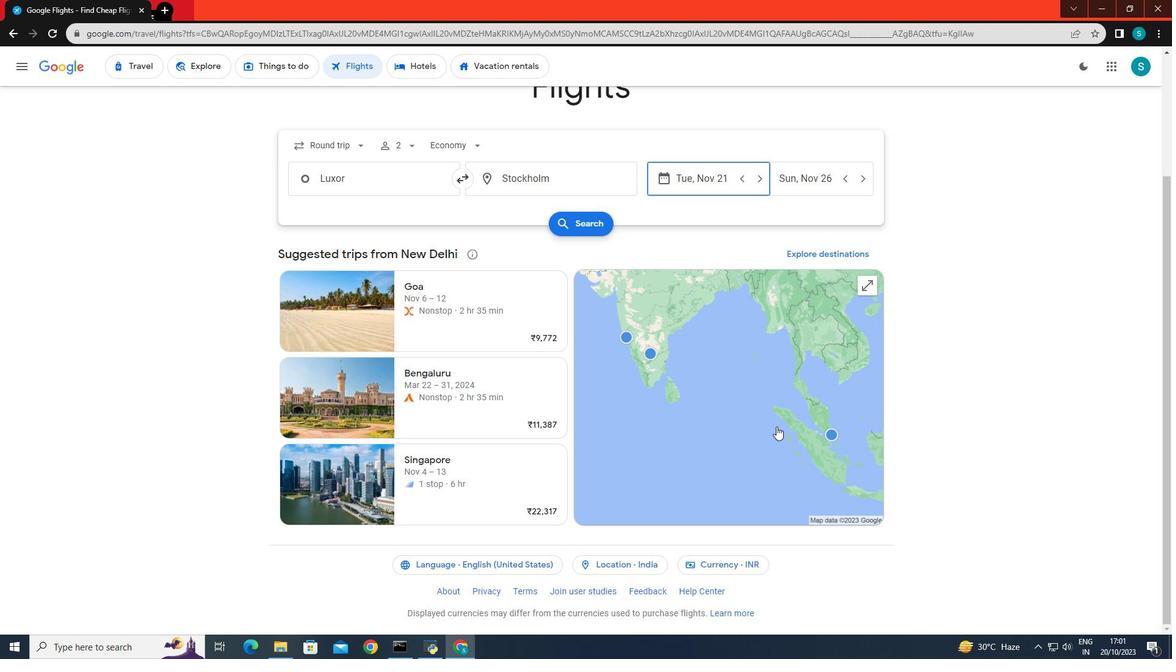 
Action: Mouse moved to (573, 222)
Screenshot: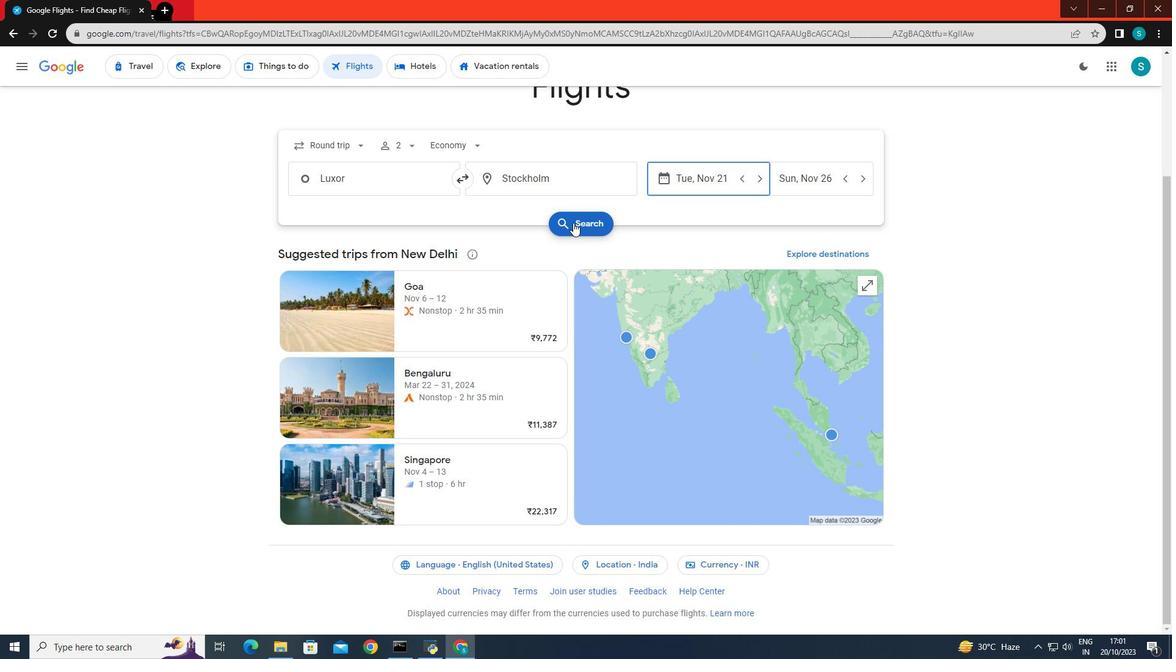 
Action: Mouse pressed left at (573, 222)
Screenshot: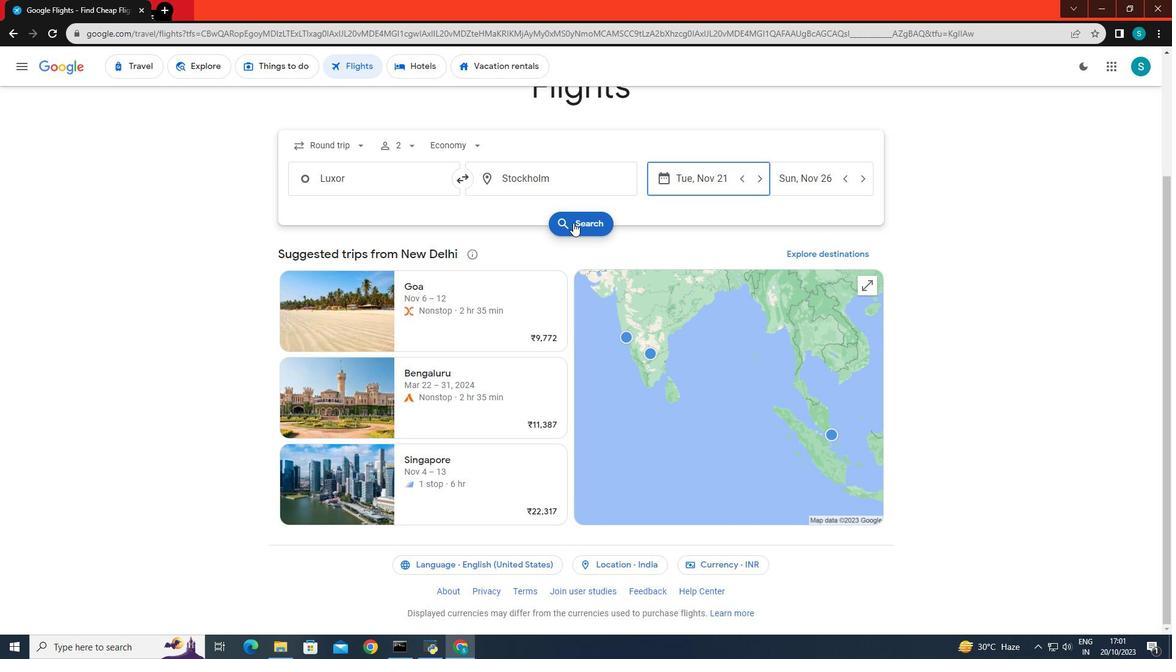 
Action: Mouse moved to (376, 176)
Screenshot: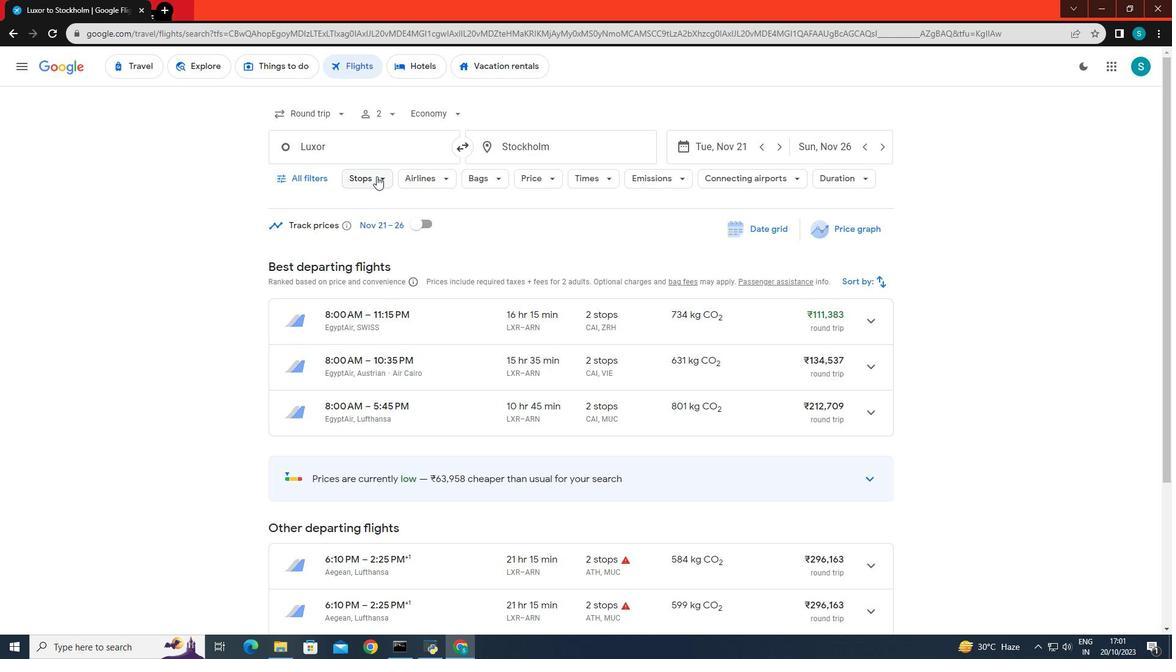 
Action: Mouse pressed left at (376, 176)
Screenshot: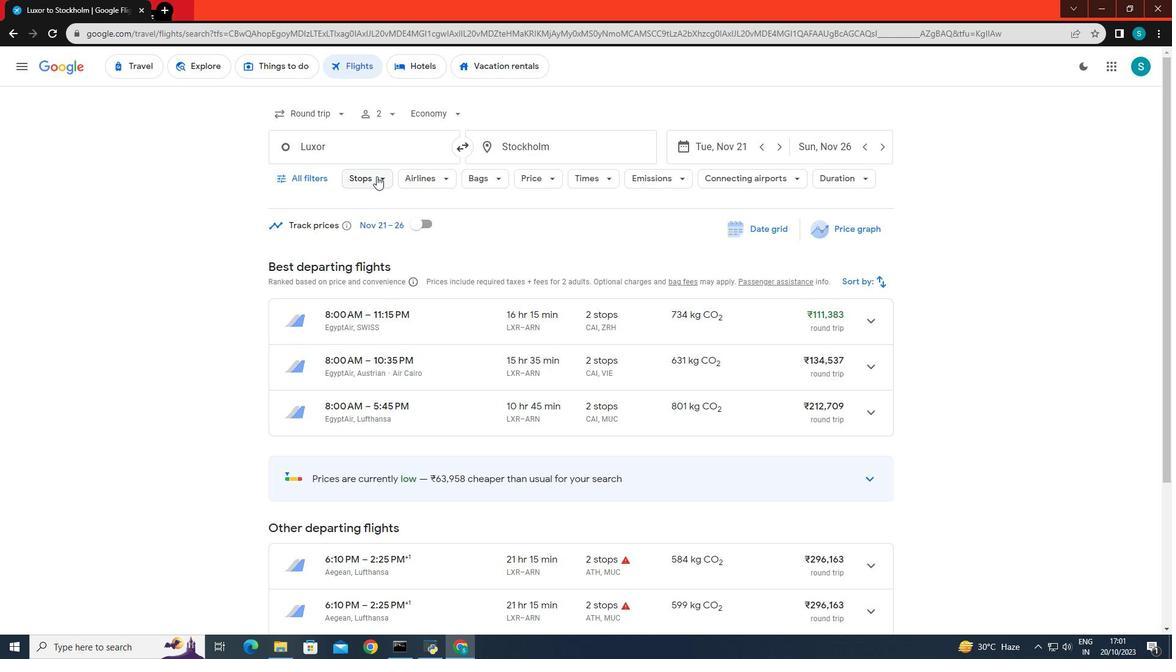 
Action: Mouse moved to (372, 241)
Screenshot: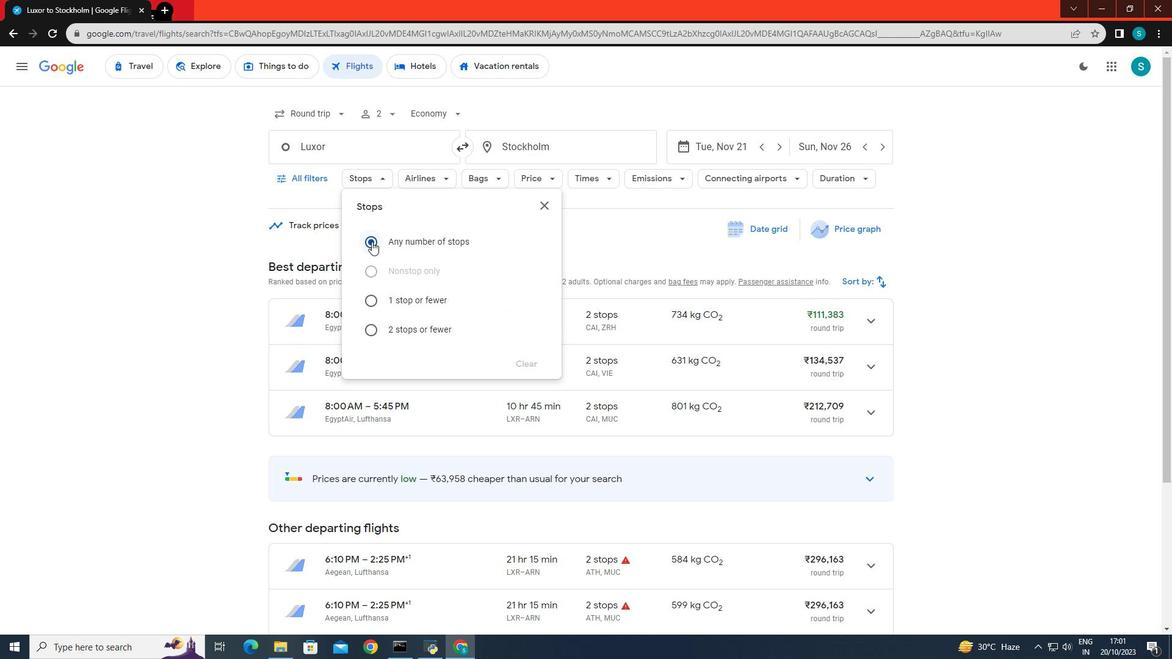 
Action: Mouse pressed left at (372, 241)
Screenshot: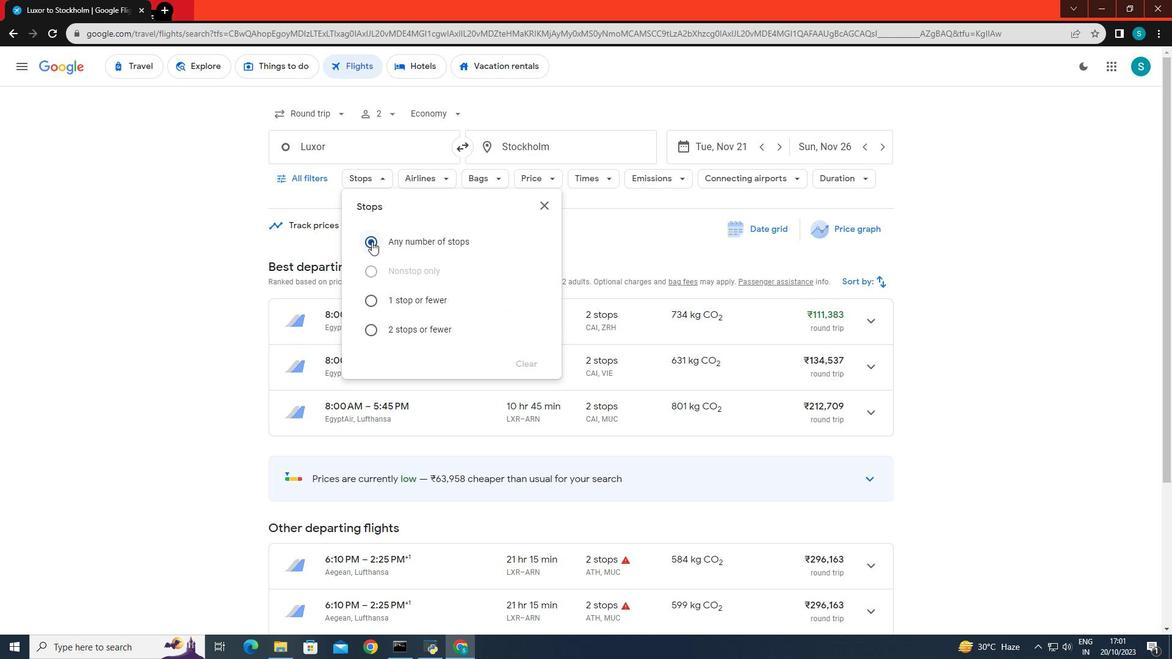 
Action: Mouse moved to (199, 260)
Screenshot: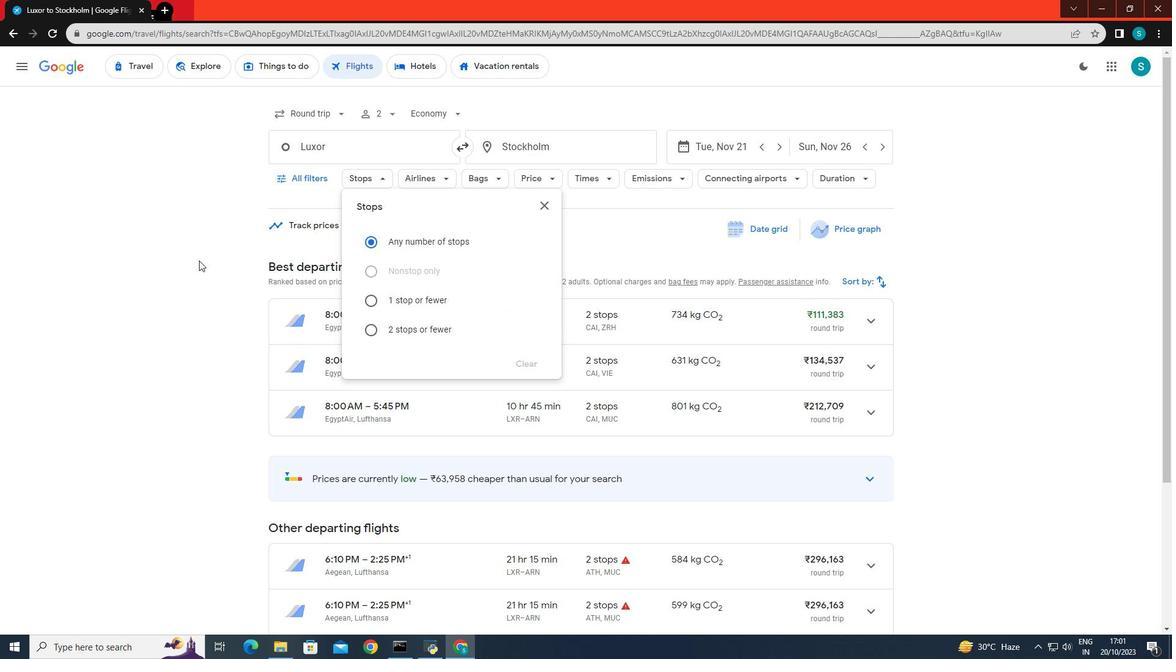 
Action: Mouse pressed left at (199, 260)
Screenshot: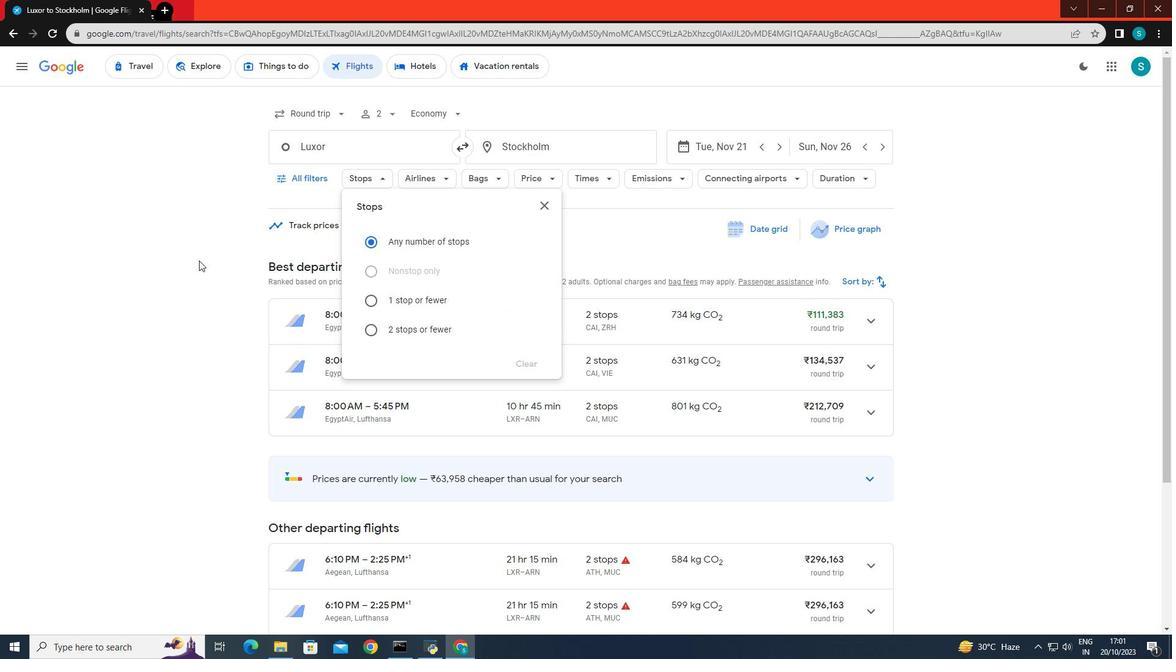 
Action: Mouse moved to (442, 169)
Screenshot: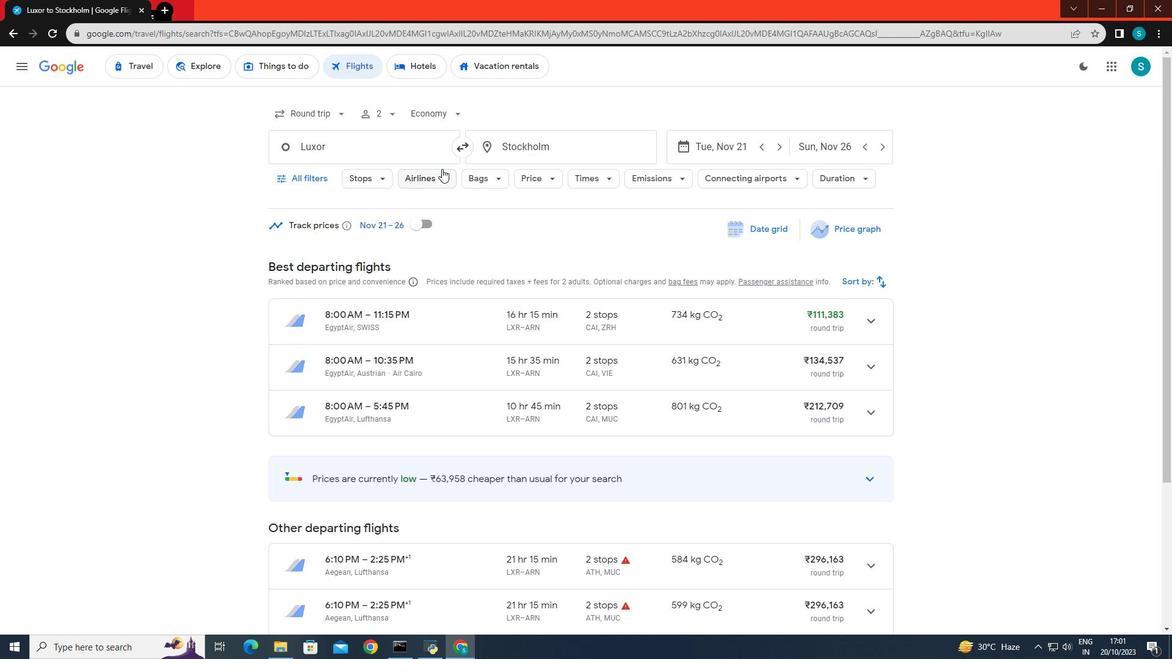 
Action: Mouse pressed left at (442, 169)
Screenshot: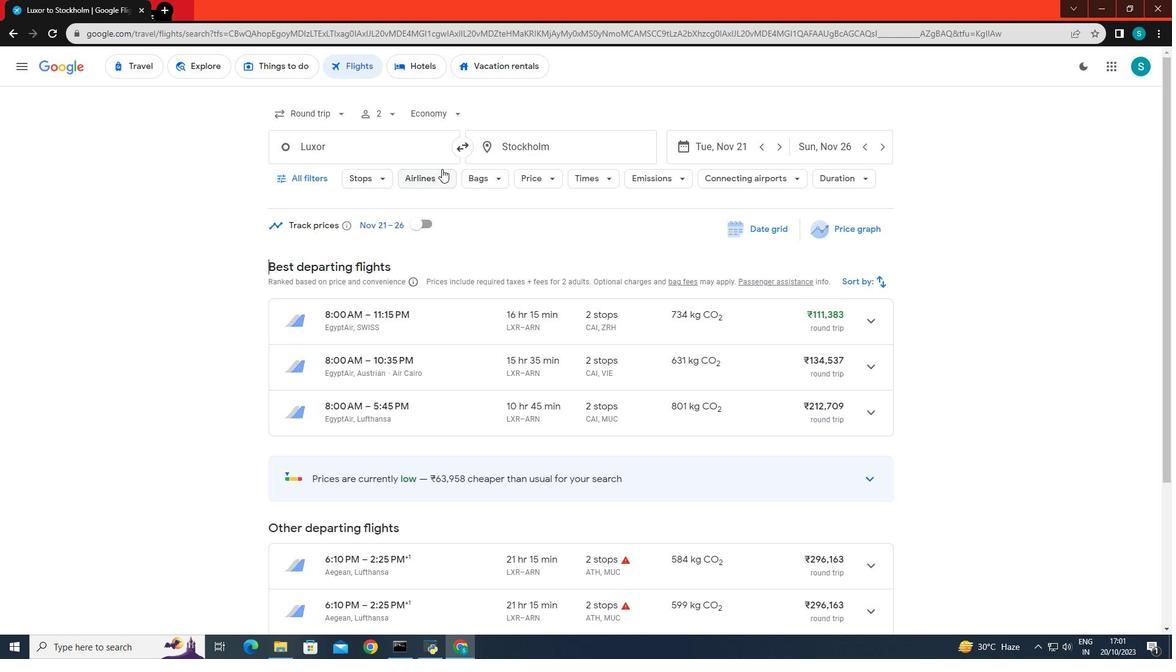 
Action: Mouse moved to (467, 373)
Screenshot: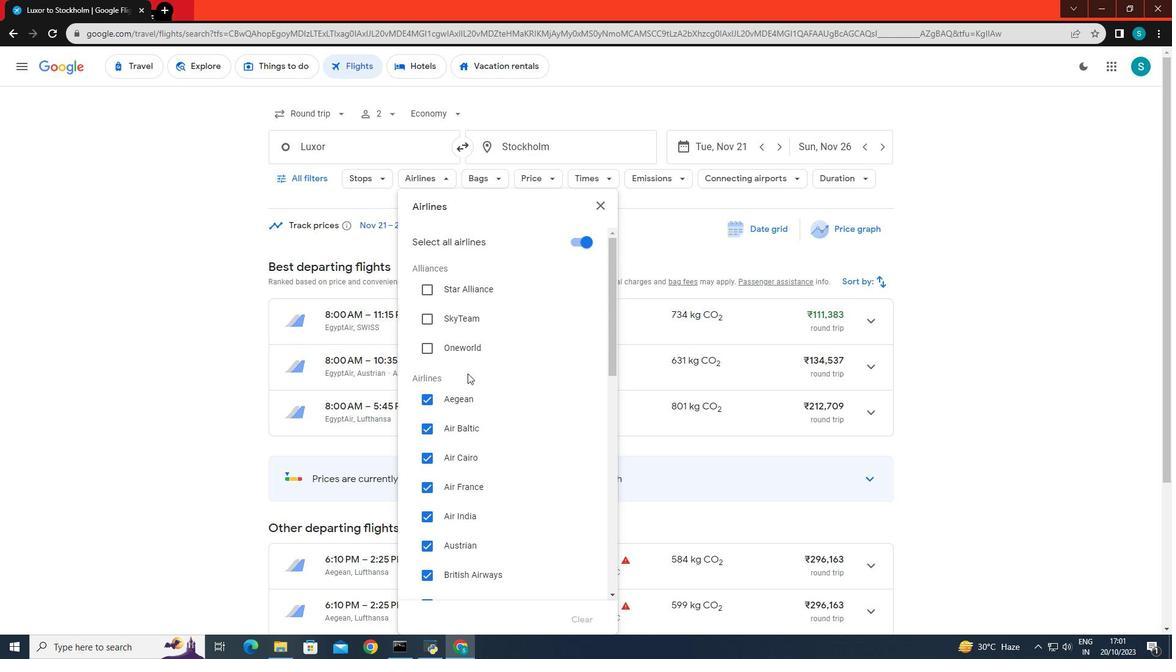 
Action: Mouse scrolled (467, 373) with delta (0, 0)
Screenshot: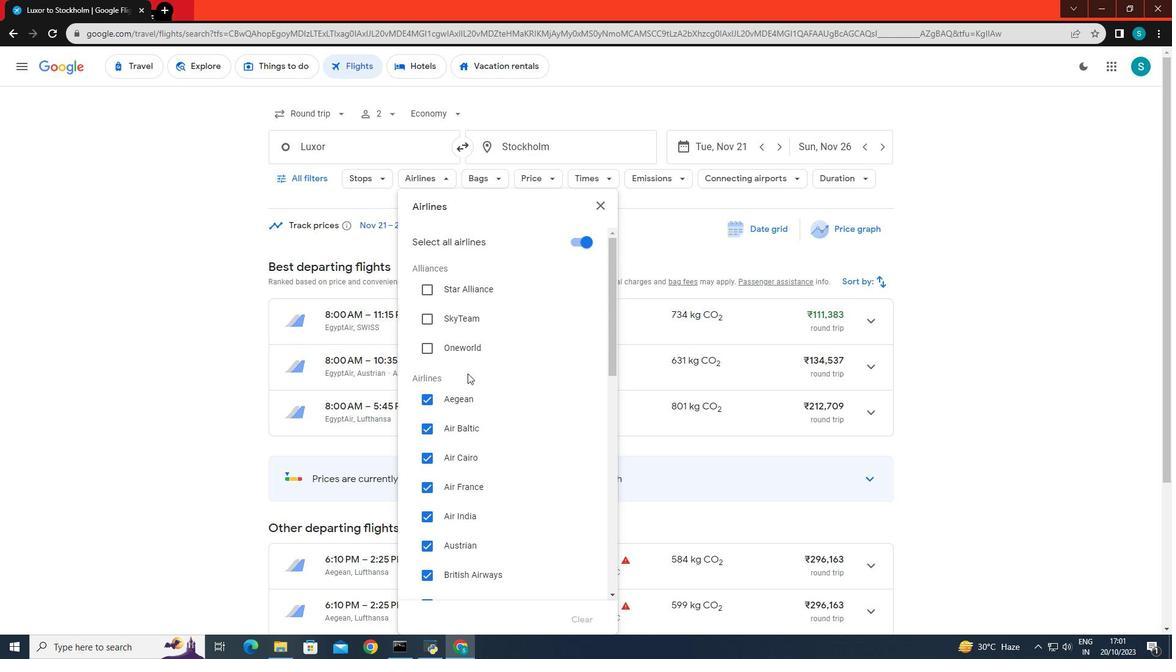 
Action: Mouse scrolled (467, 373) with delta (0, 0)
Screenshot: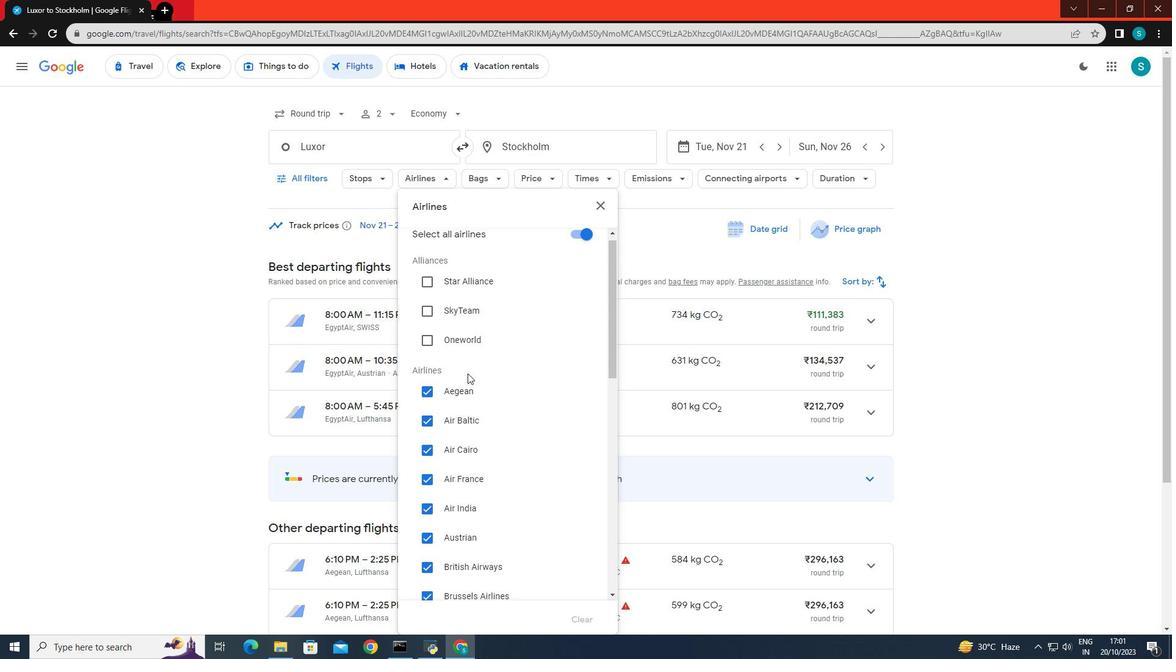 
Action: Mouse moved to (571, 447)
Screenshot: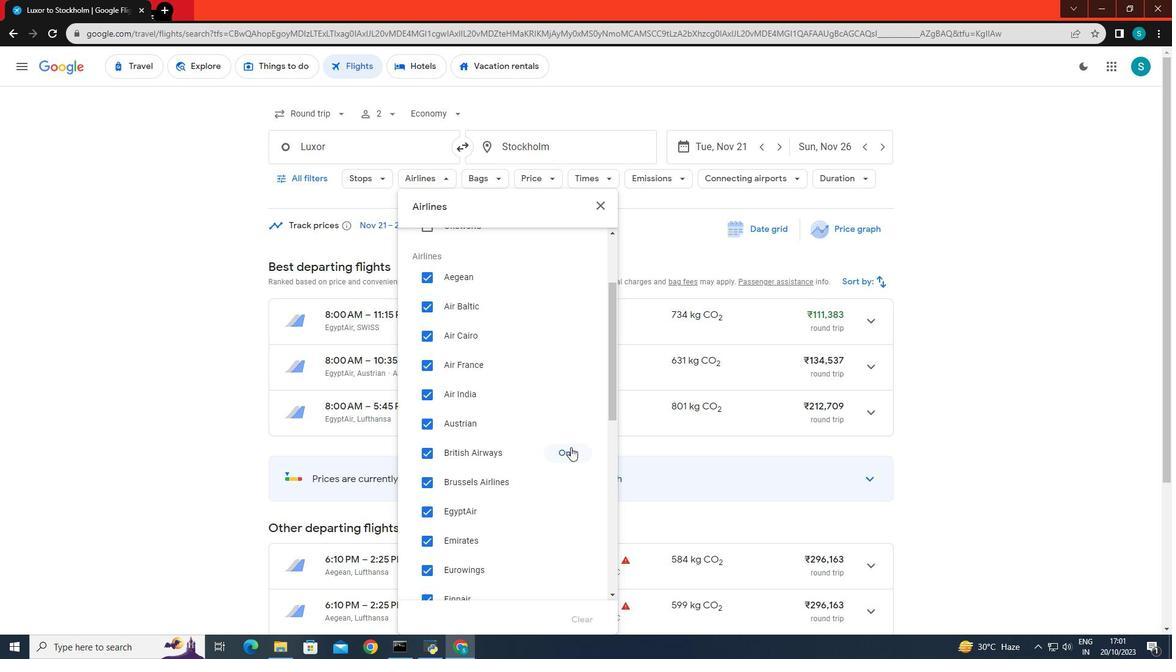 
Action: Mouse pressed left at (571, 447)
Screenshot: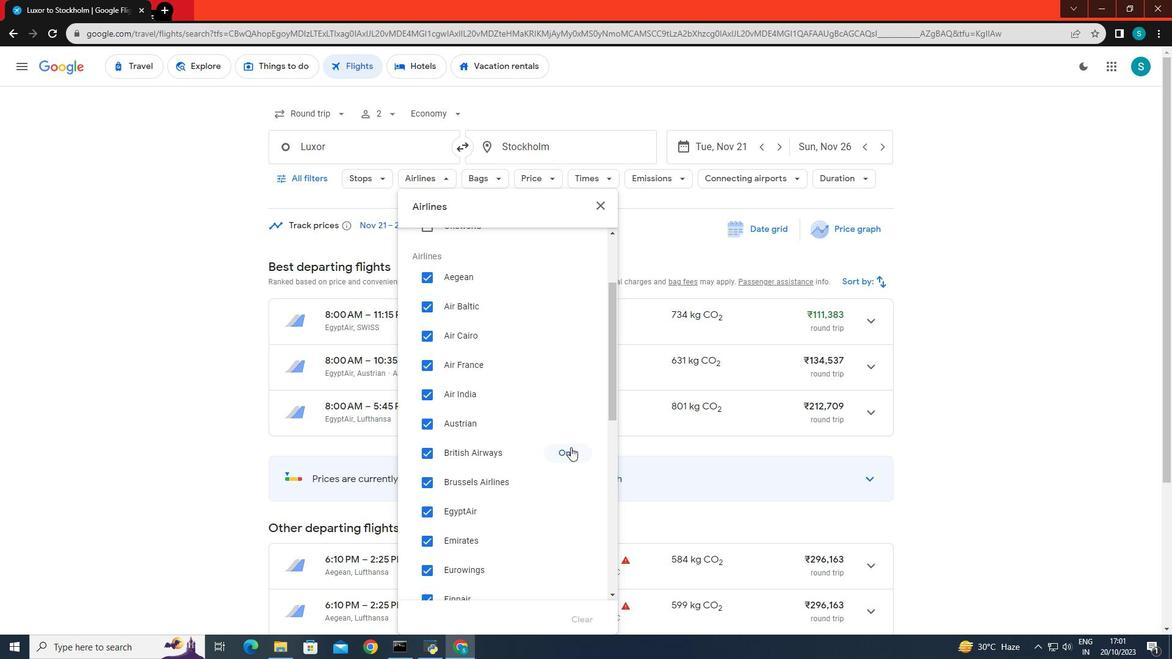 
Action: Mouse moved to (777, 435)
Screenshot: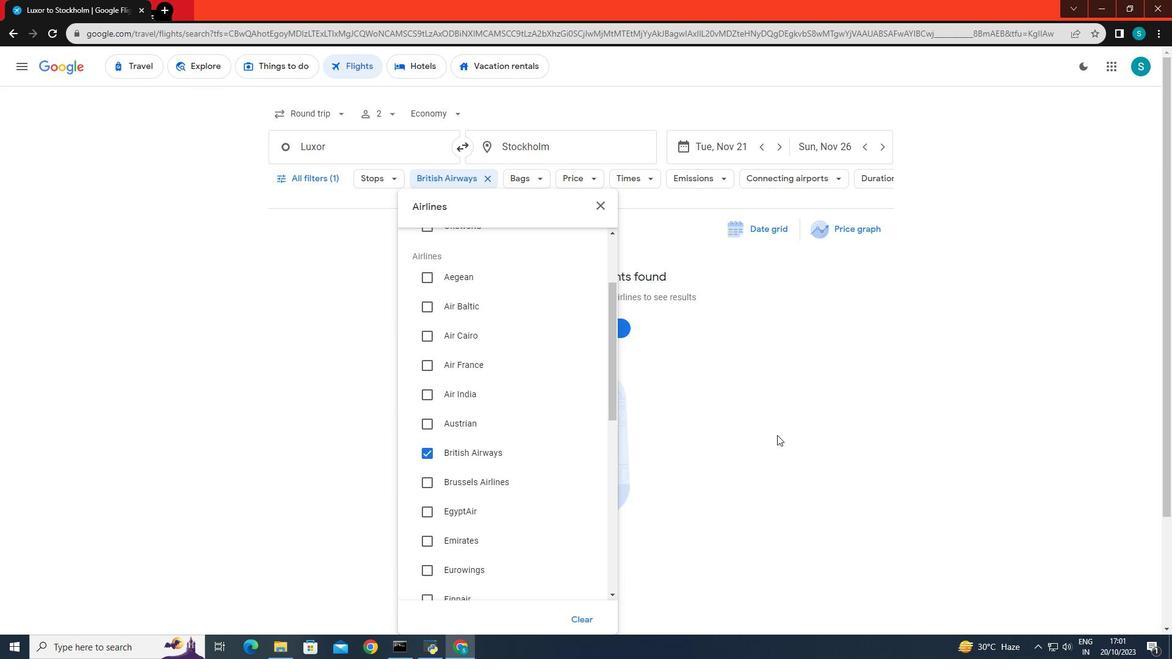 
Action: Mouse pressed left at (777, 435)
Screenshot: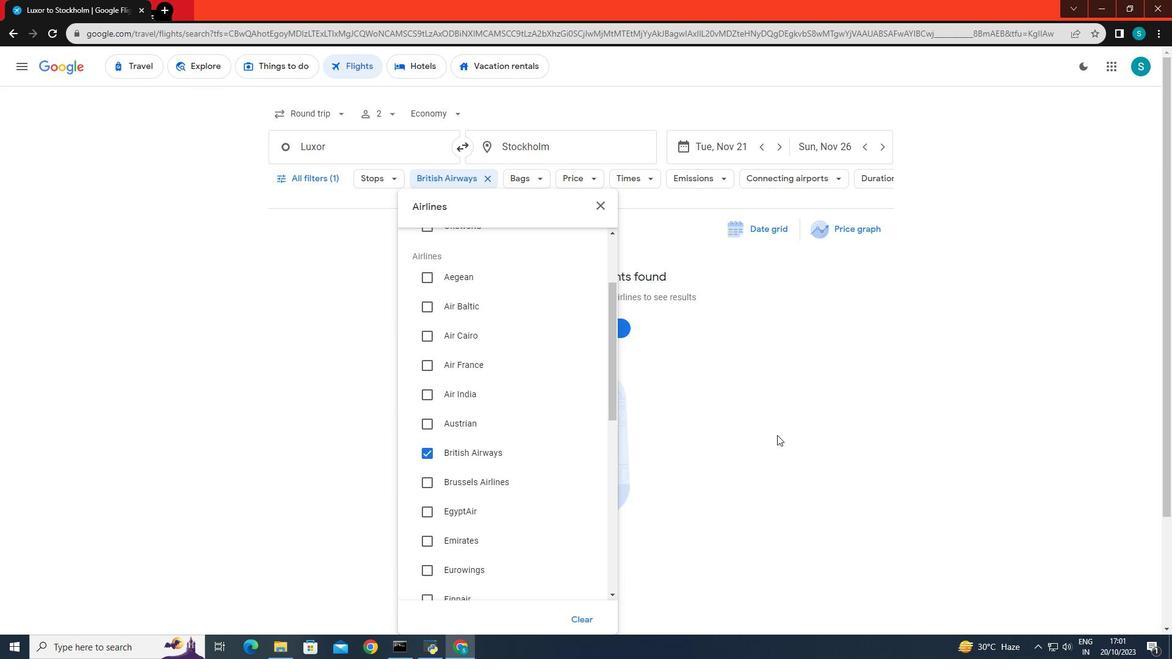 
